 Task: Add an event with the title Company Retreat, date '2023/11/11', time 9:15 AM to 11:15 AMand add a description: A company retreat is a purposeful and immersive event where employees come together in a relaxed and inspiring setting to foster teamwork, boost morale, and align their efforts towards common goals. Select event color  Banana . Add location for the event as: 654 Prinsengracht, Amsterdam, Netherlands, logged in from the account softage.1@softage.netand send the event invitation to softage.6@softage.net and softage.7@softage.net. Set a reminder for the event Weekly on Sunday
Action: Mouse moved to (56, 115)
Screenshot: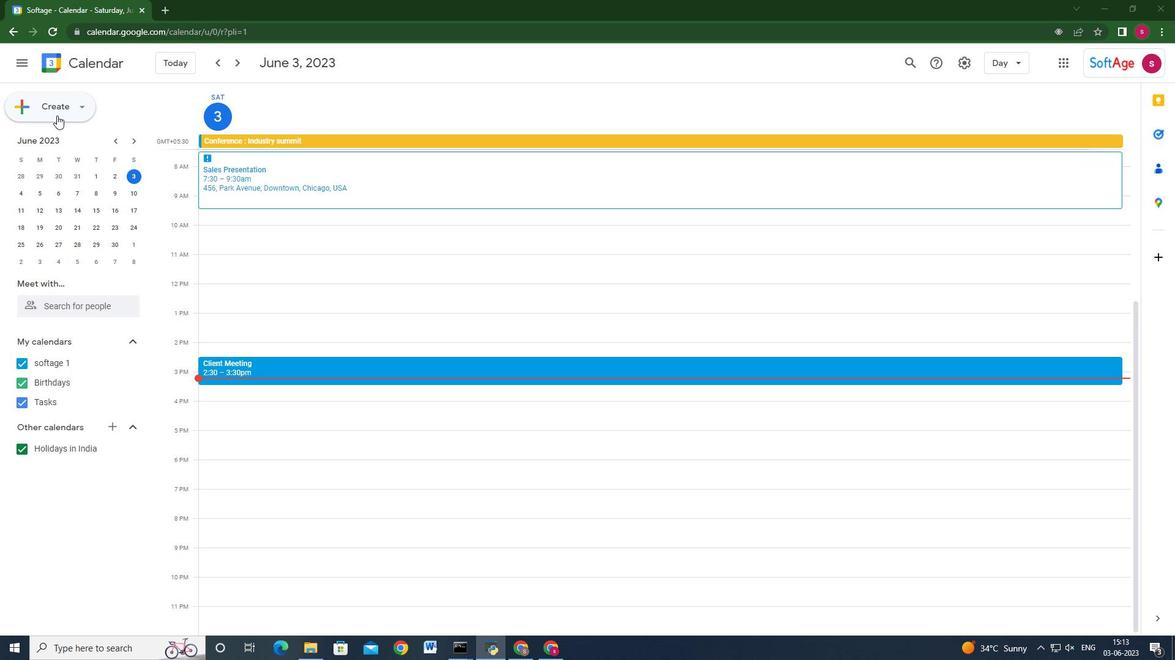 
Action: Mouse pressed left at (56, 115)
Screenshot: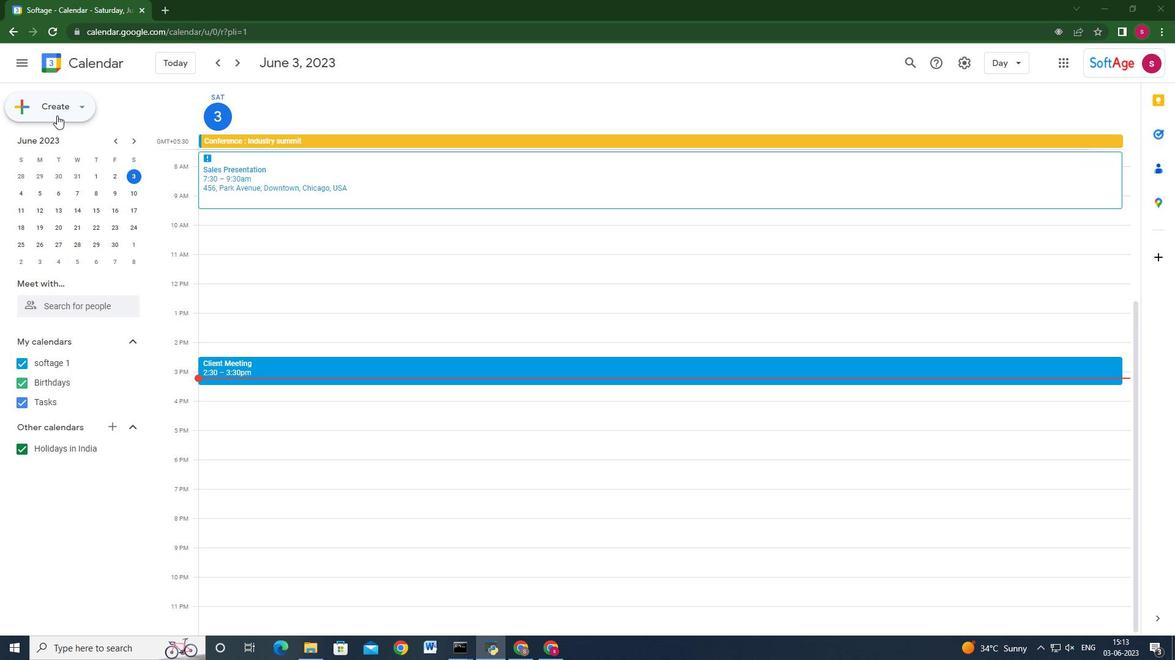 
Action: Mouse moved to (74, 136)
Screenshot: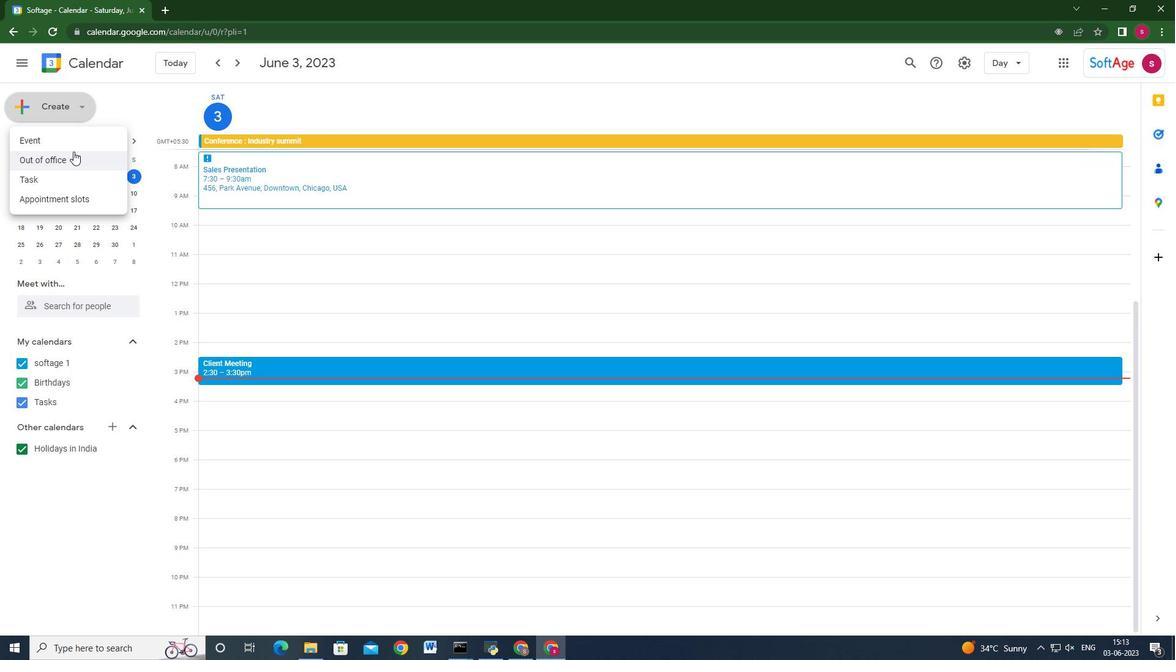 
Action: Mouse pressed left at (74, 136)
Screenshot: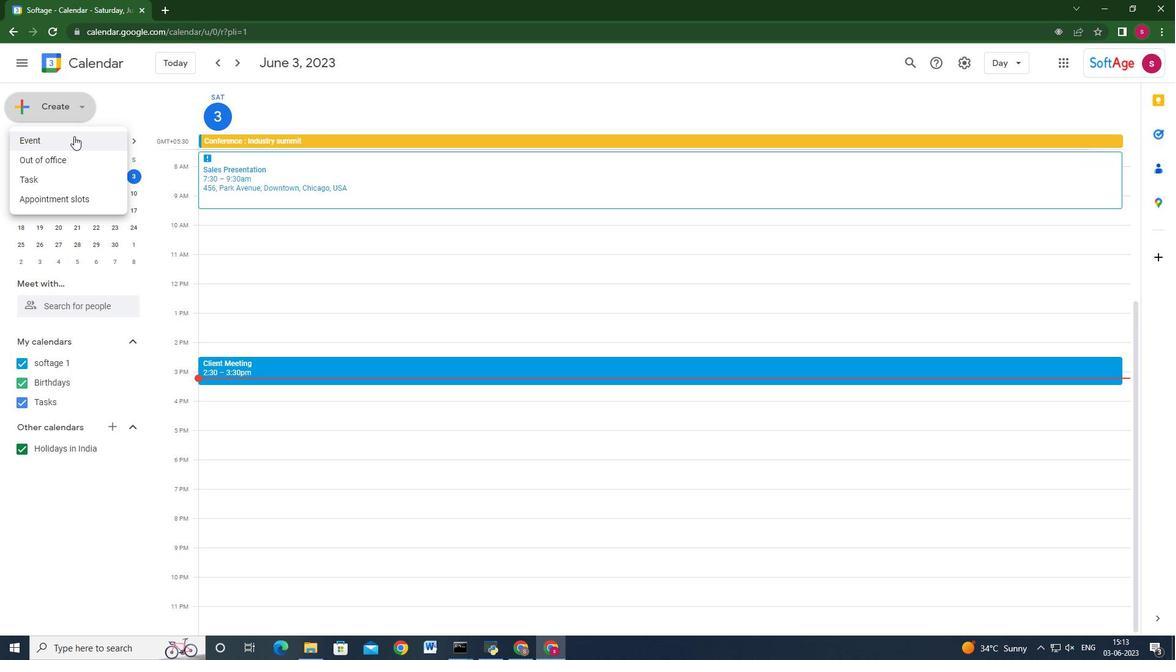 
Action: Mouse moved to (688, 483)
Screenshot: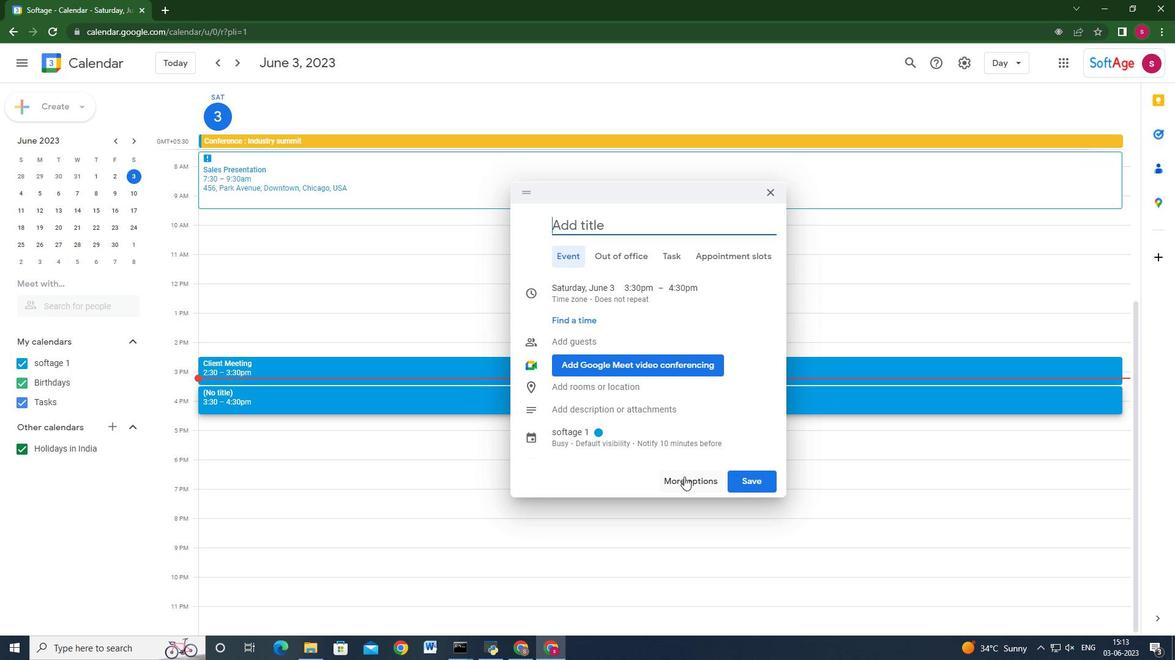
Action: Mouse pressed left at (688, 483)
Screenshot: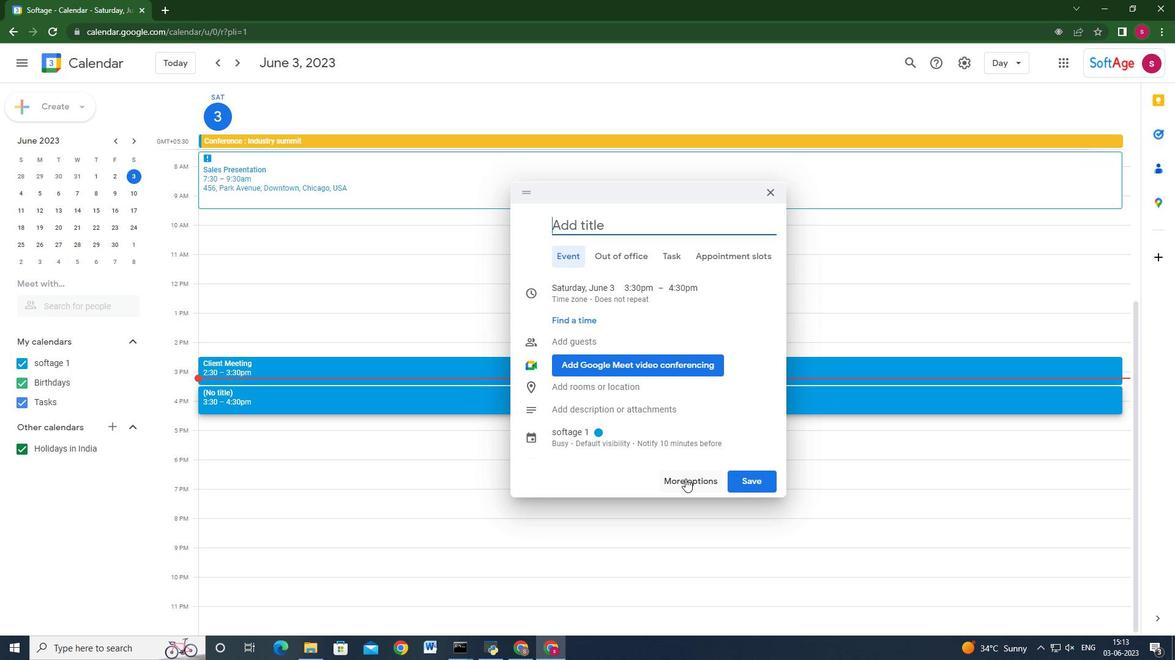 
Action: Mouse moved to (296, 65)
Screenshot: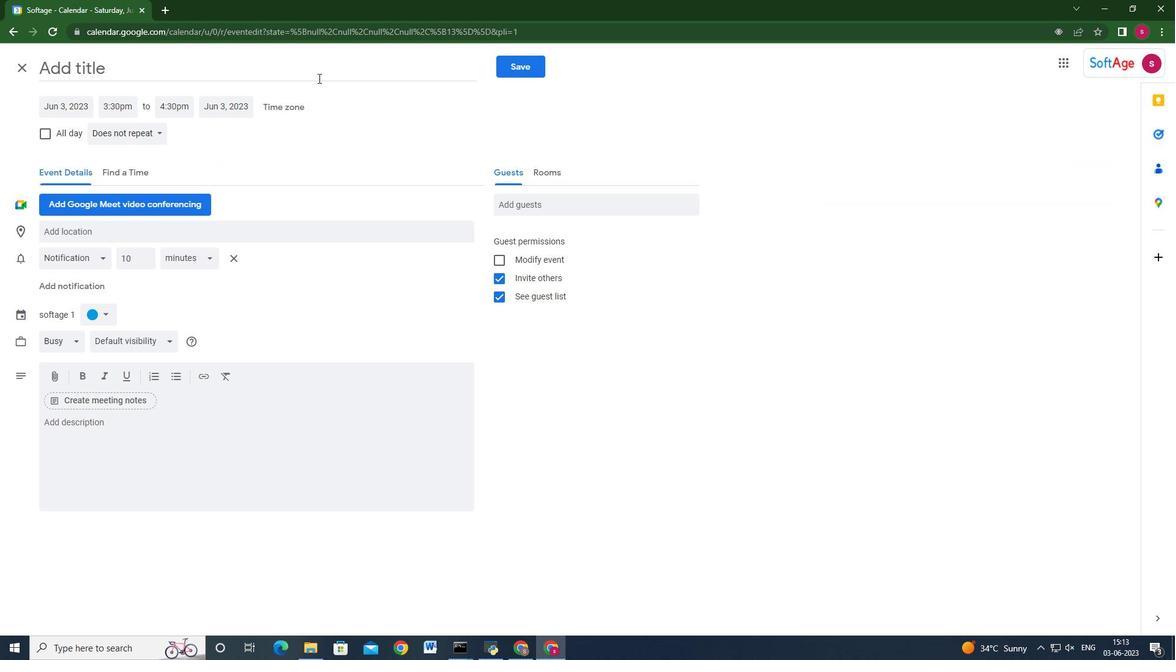 
Action: Mouse pressed left at (296, 65)
Screenshot: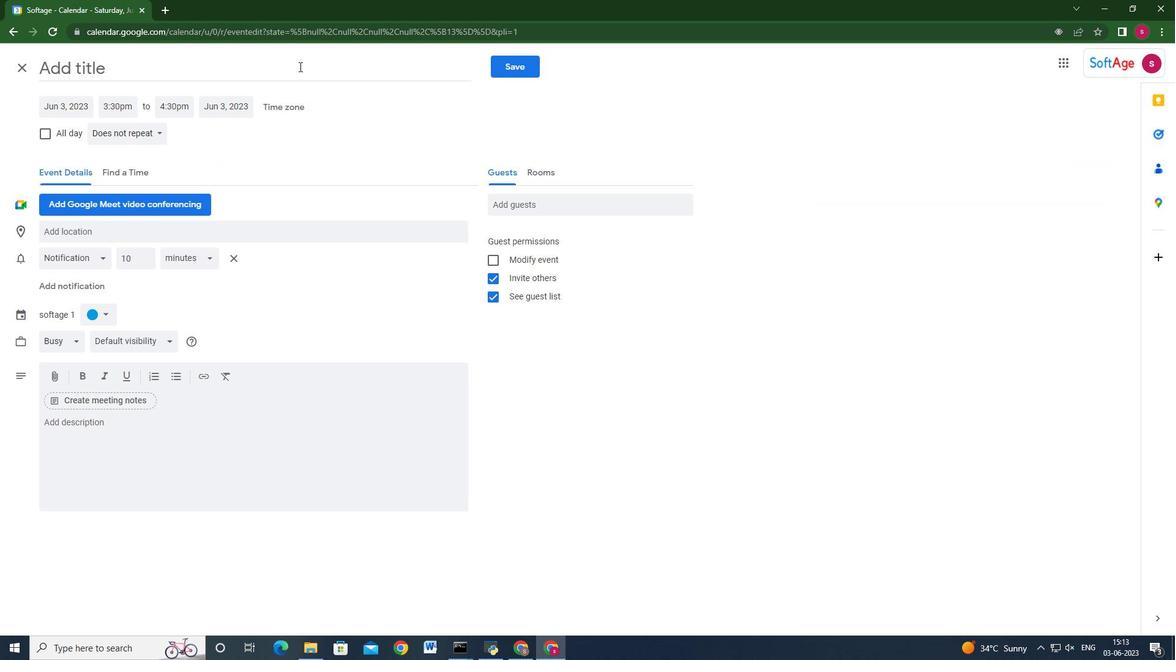 
Action: Mouse moved to (296, 64)
Screenshot: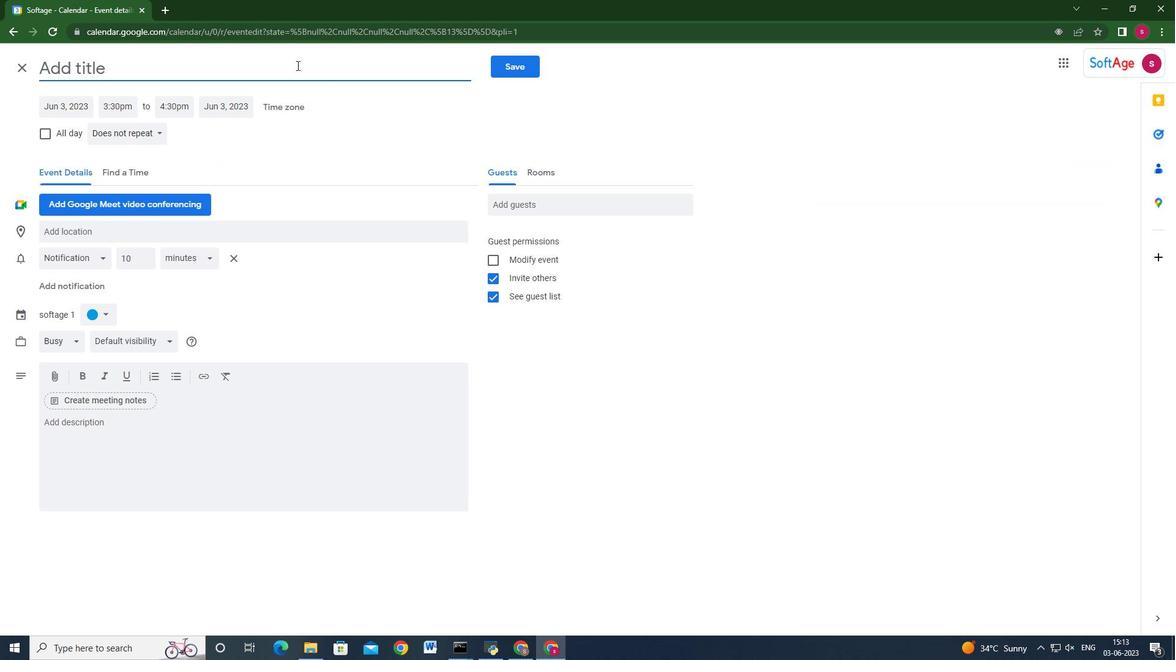 
Action: Key pressed <Key.shift><Key.shift><Key.shift><Key.shift><Key.shift><Key.shift><Key.shift>Company<Key.space><Key.shift>T<Key.backspace><Key.shift_r>Retreat
Screenshot: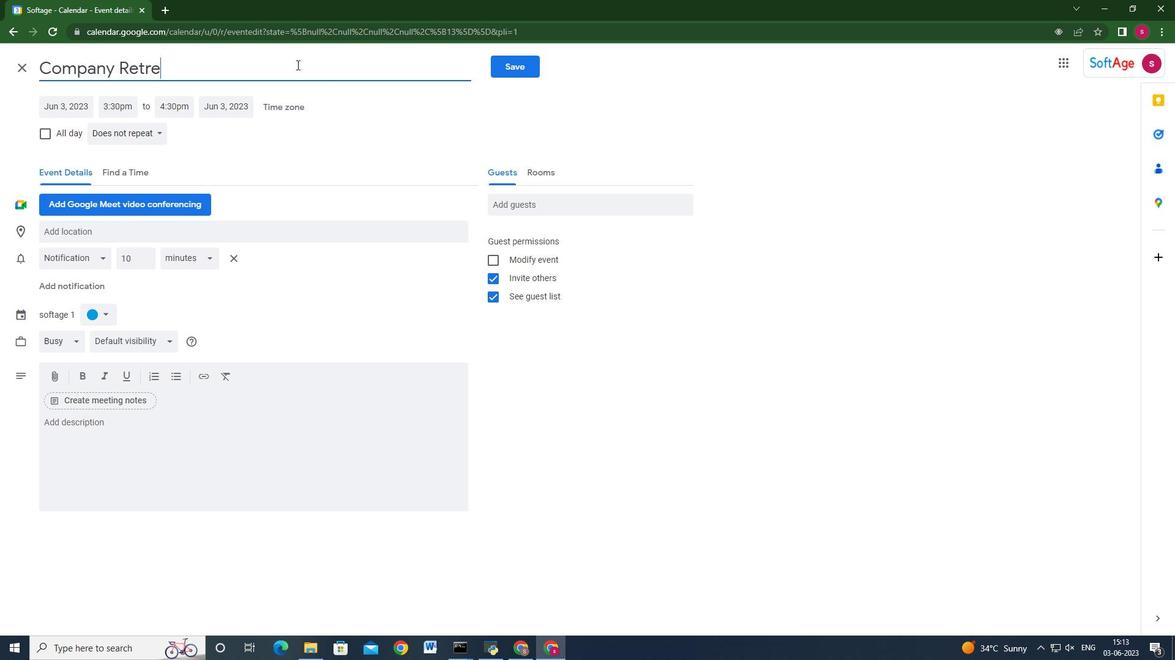 
Action: Mouse moved to (65, 109)
Screenshot: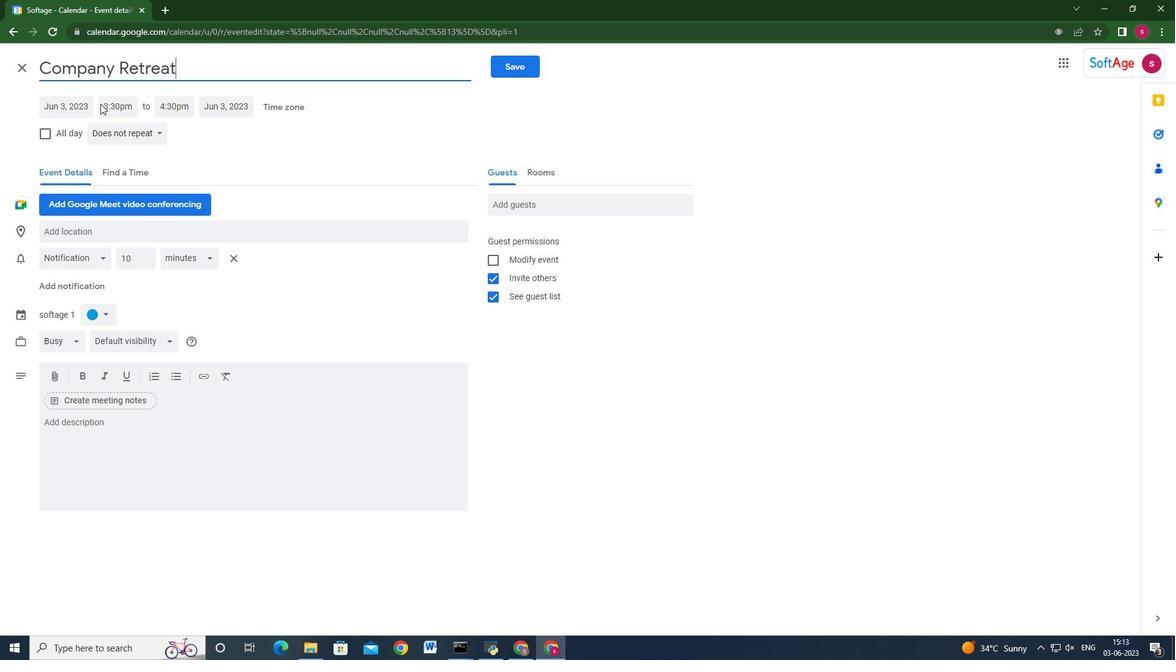 
Action: Mouse pressed left at (65, 109)
Screenshot: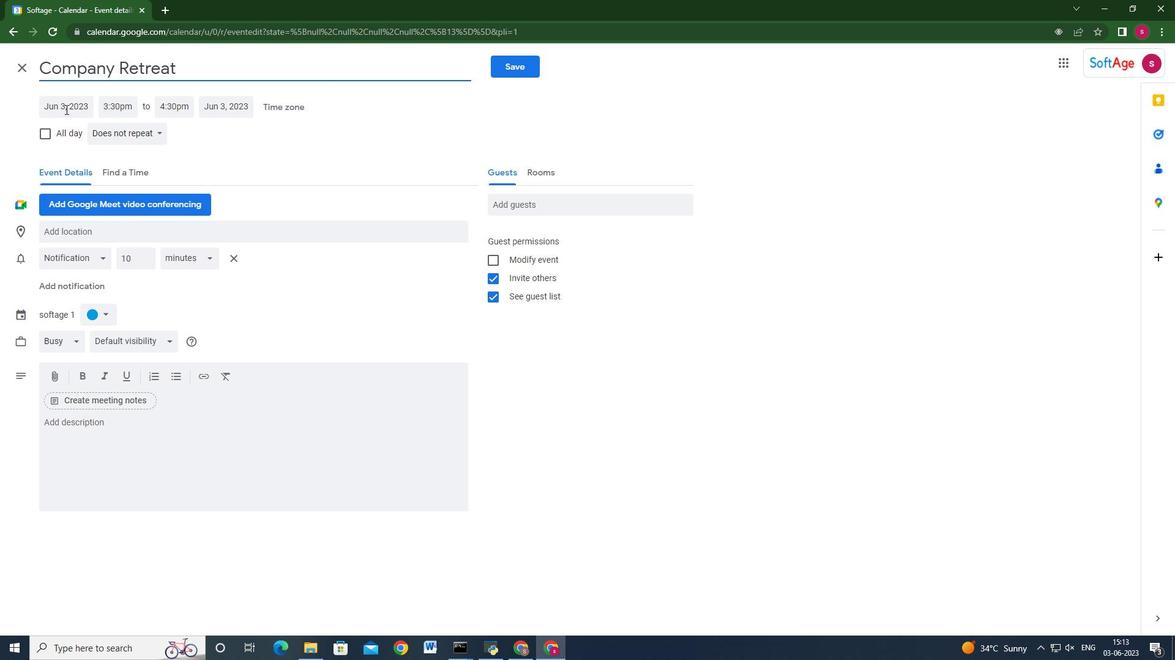 
Action: Mouse moved to (193, 130)
Screenshot: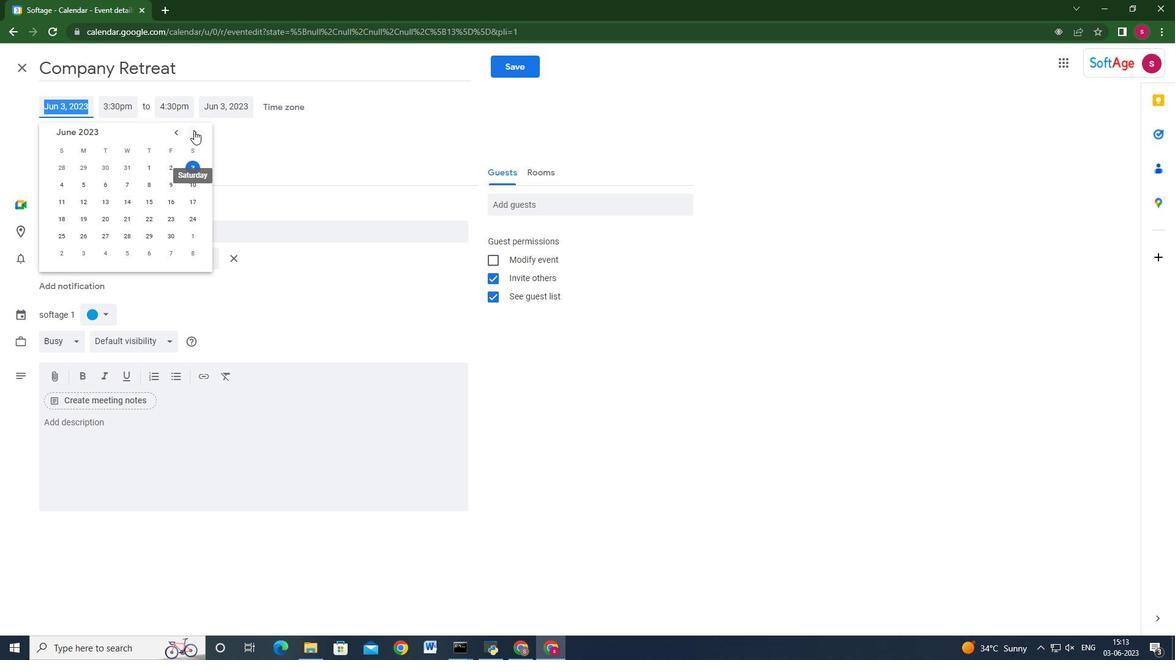 
Action: Mouse pressed left at (193, 130)
Screenshot: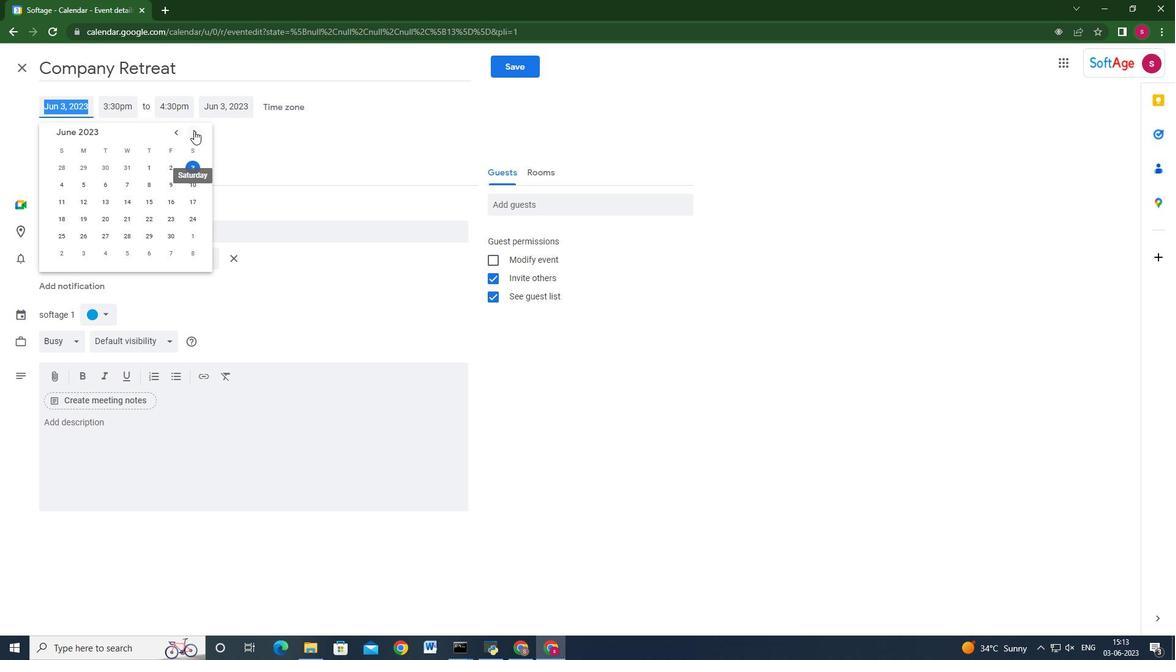 
Action: Mouse pressed left at (193, 130)
Screenshot: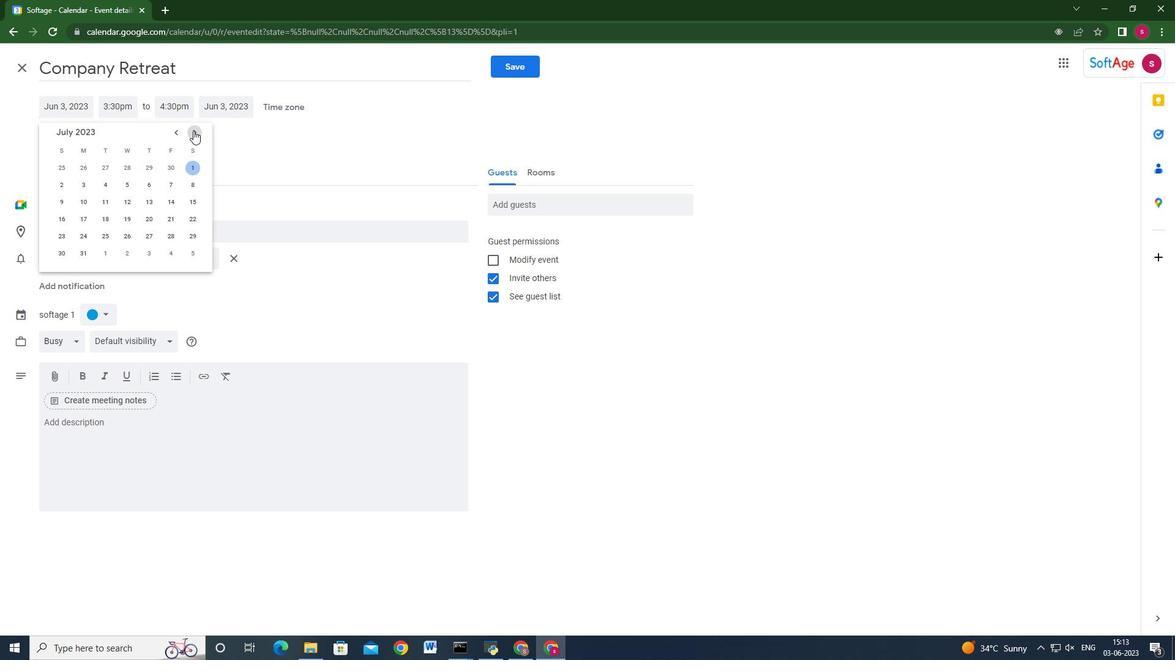 
Action: Mouse pressed left at (193, 130)
Screenshot: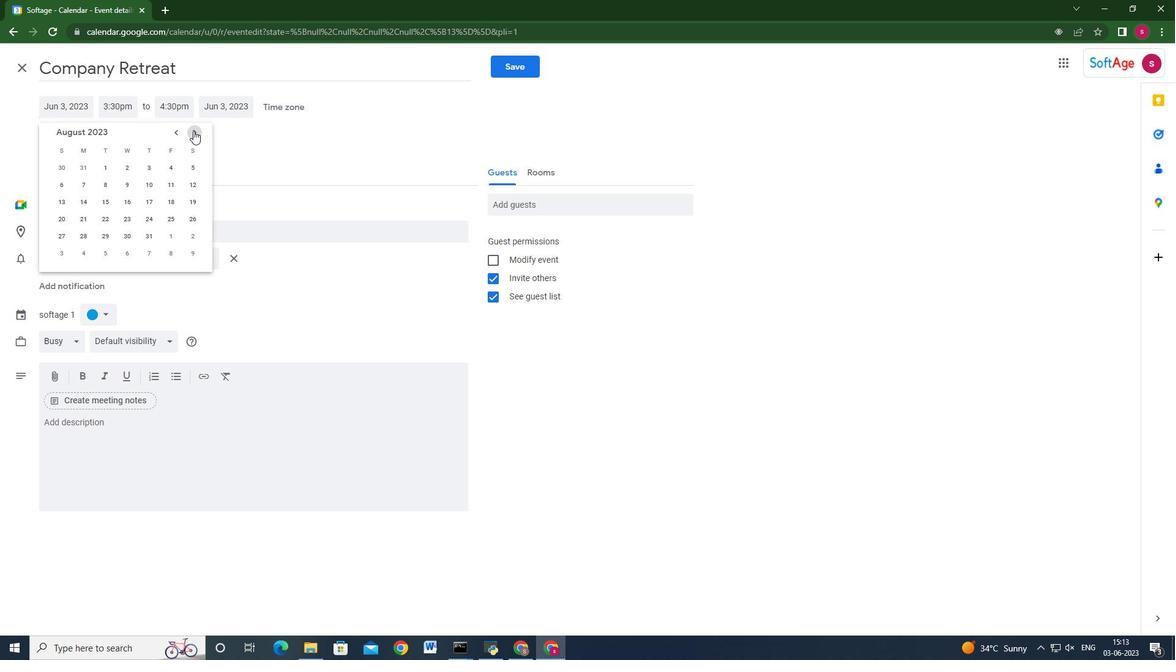 
Action: Mouse pressed left at (193, 130)
Screenshot: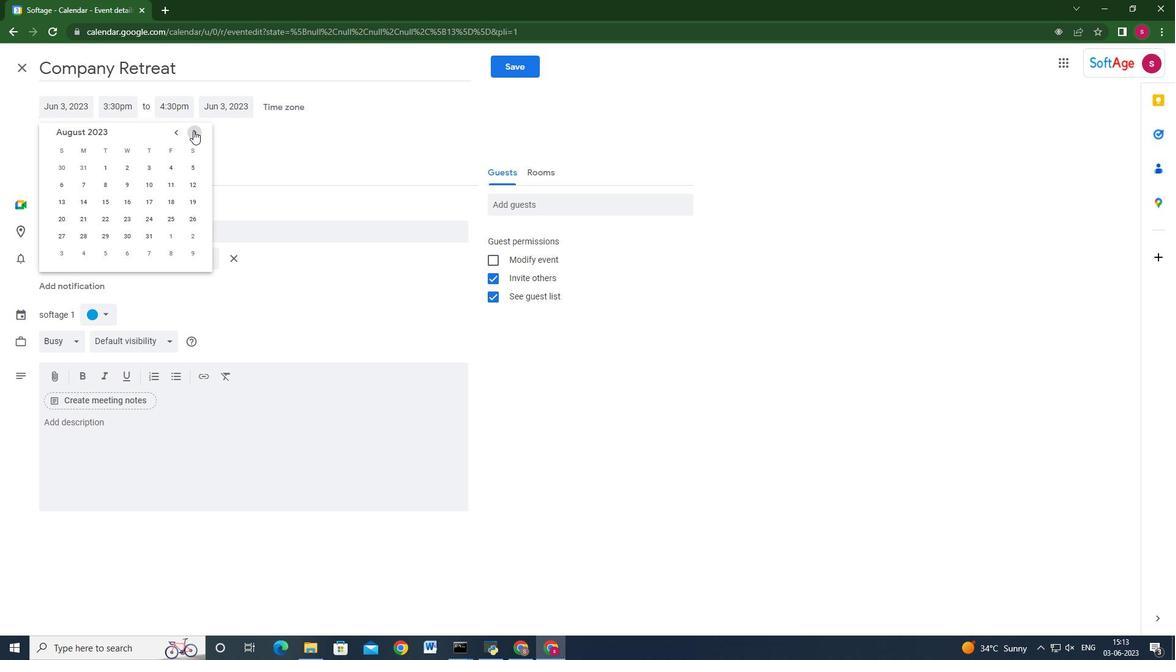 
Action: Mouse pressed left at (193, 130)
Screenshot: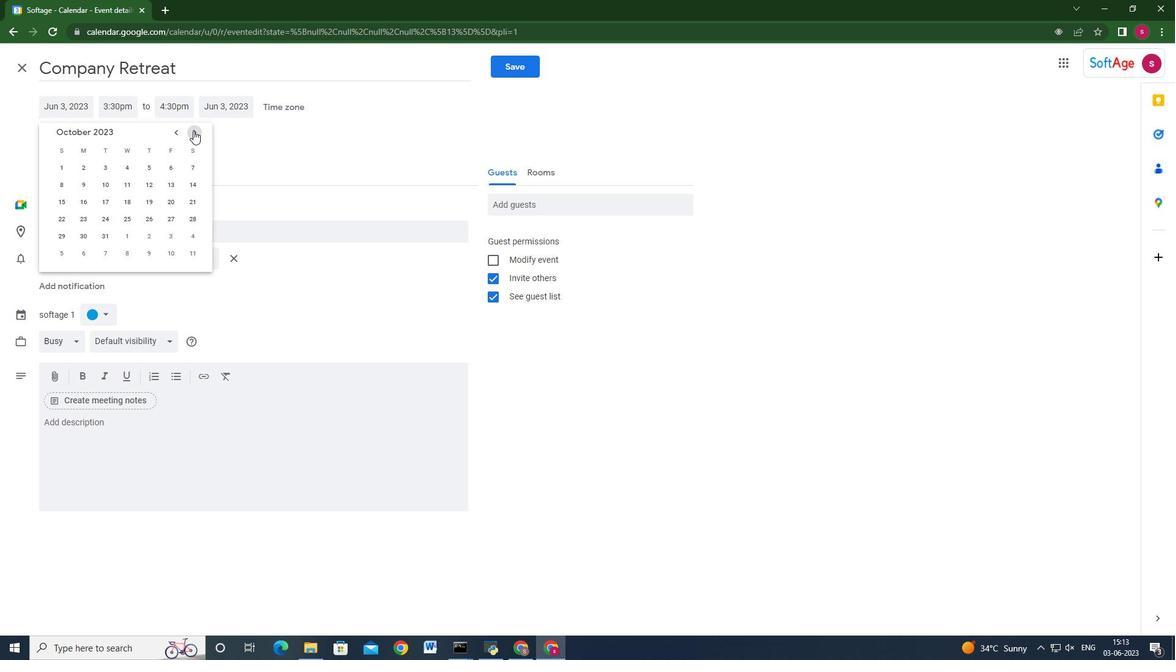 
Action: Mouse moved to (192, 182)
Screenshot: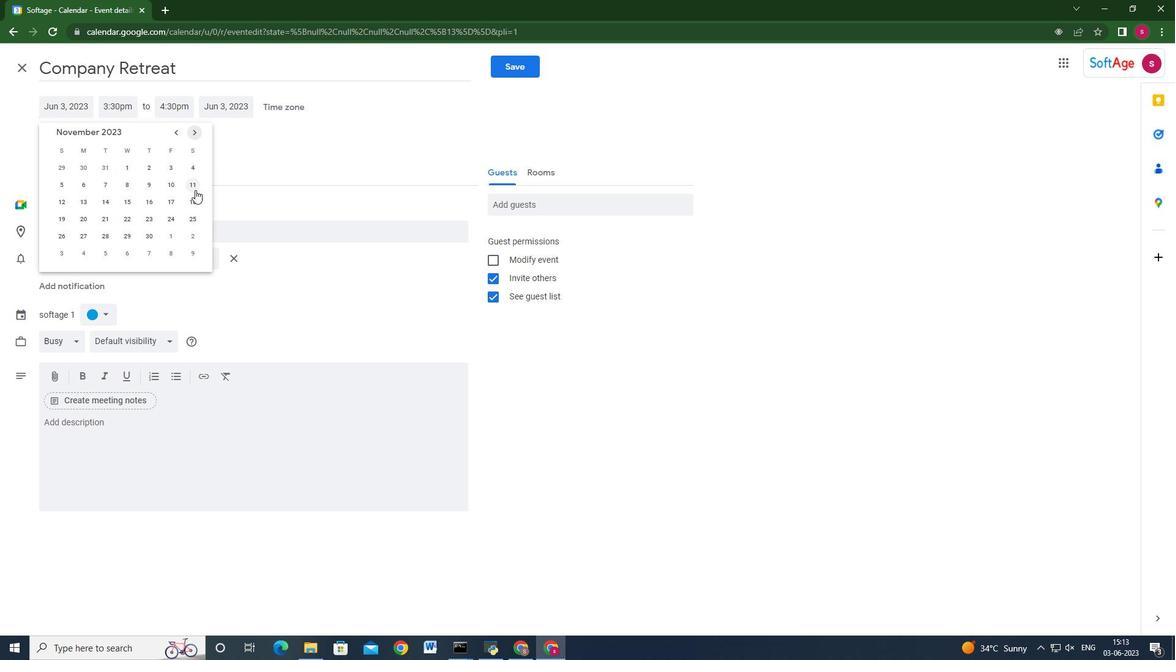 
Action: Mouse pressed left at (192, 182)
Screenshot: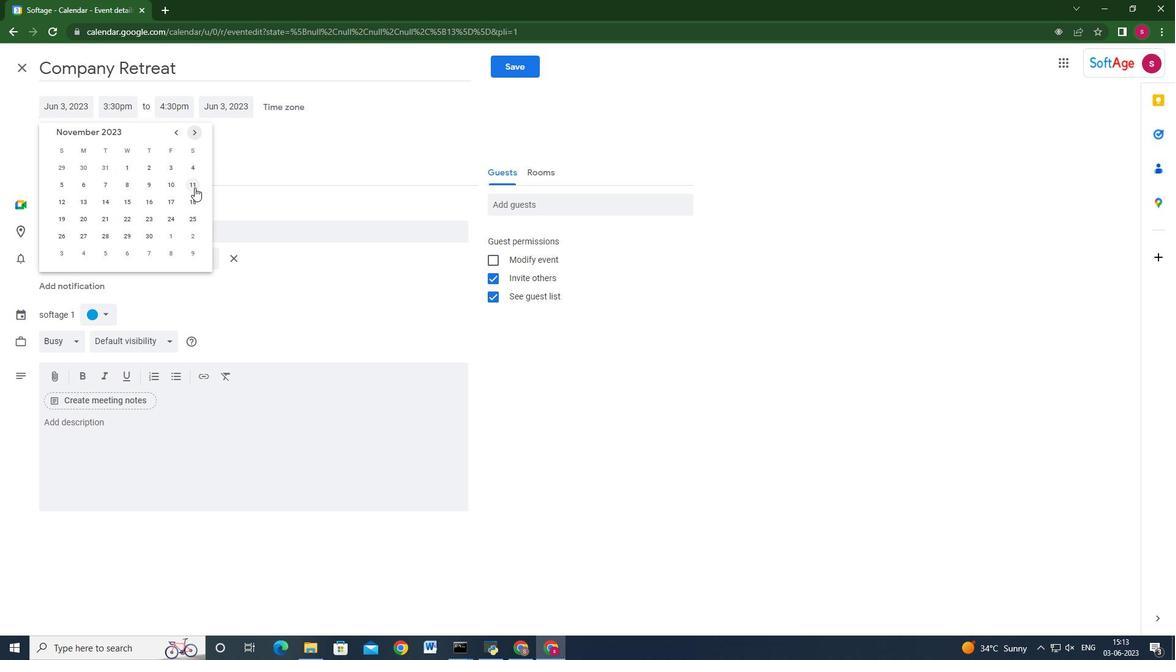
Action: Mouse moved to (132, 103)
Screenshot: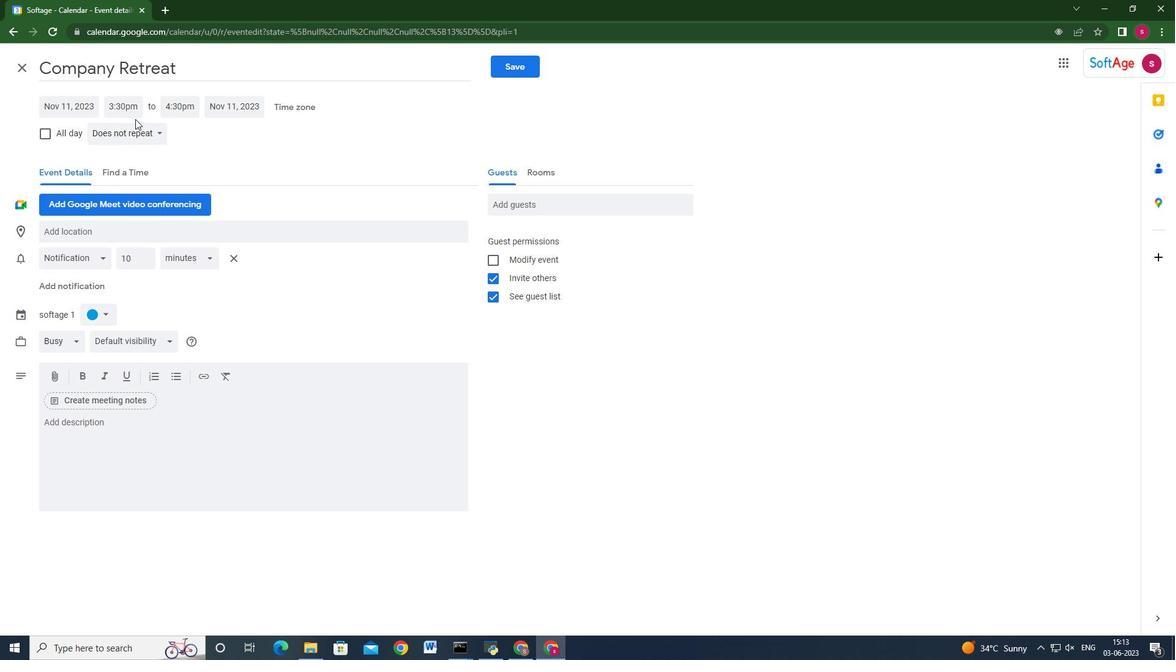 
Action: Mouse pressed left at (132, 103)
Screenshot: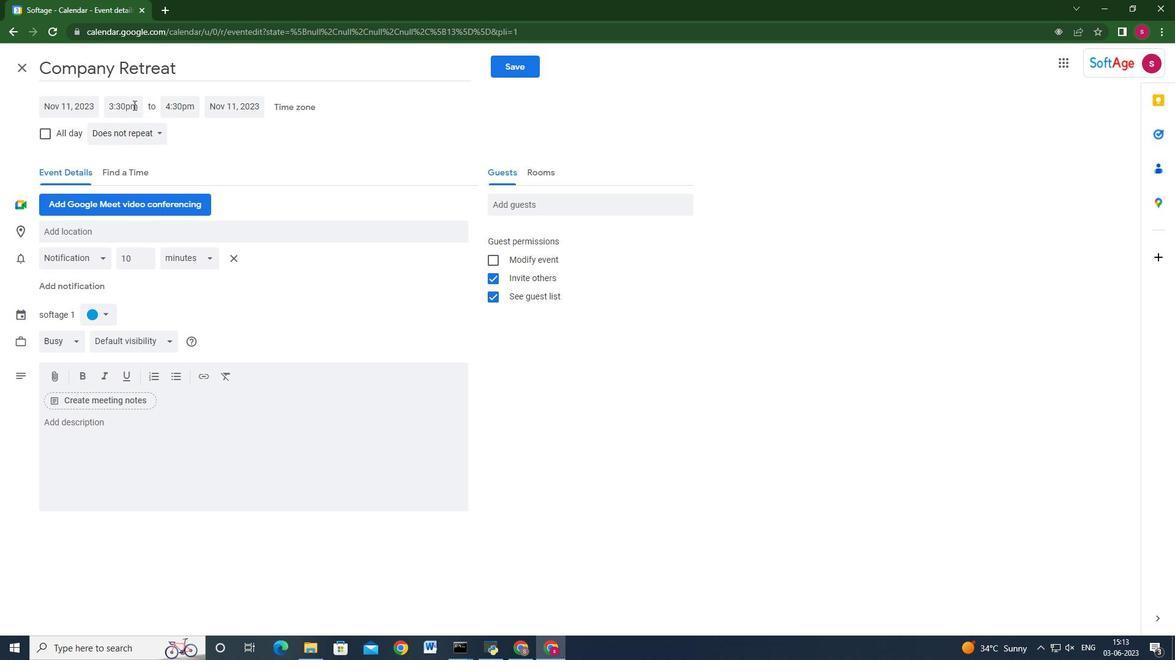 
Action: Mouse moved to (138, 105)
Screenshot: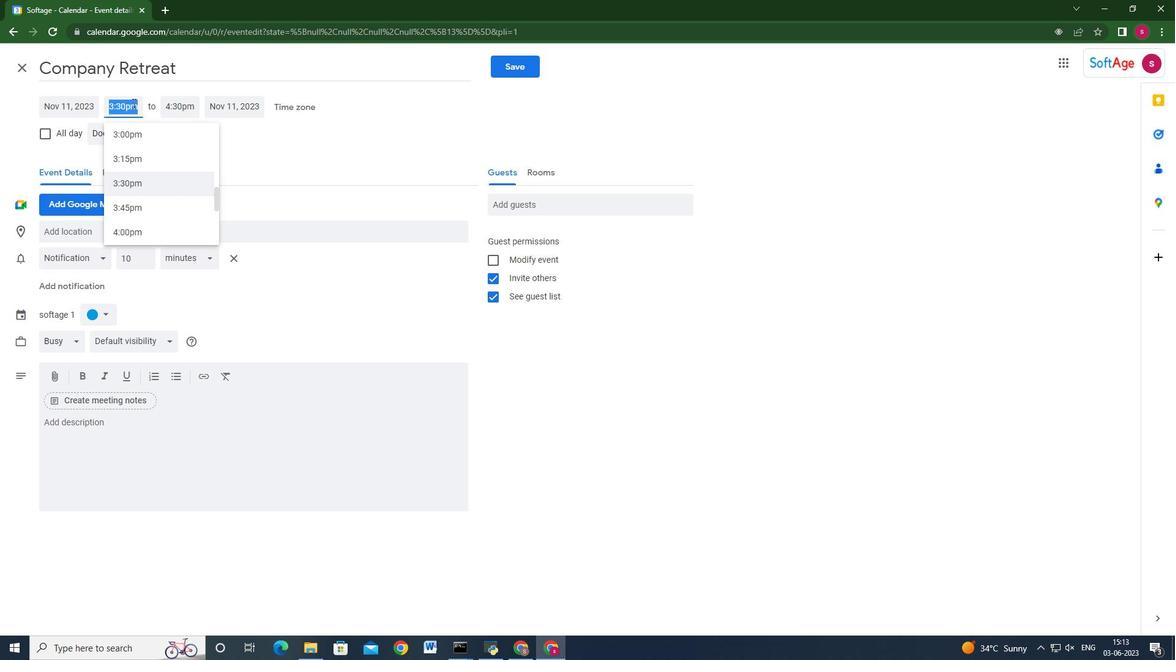 
Action: Key pressed 9<Key.shift>:15<Key.space>am<Key.enter><Key.tab>11<Key.shift>:15am<Key.enter>
Screenshot: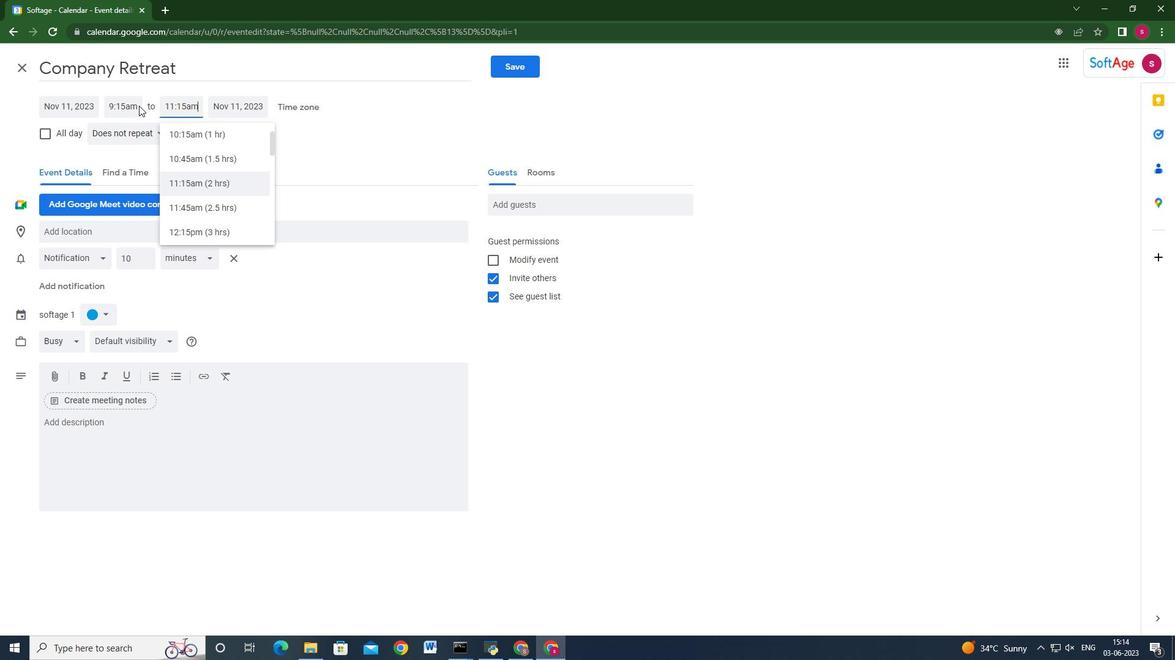 
Action: Mouse moved to (183, 428)
Screenshot: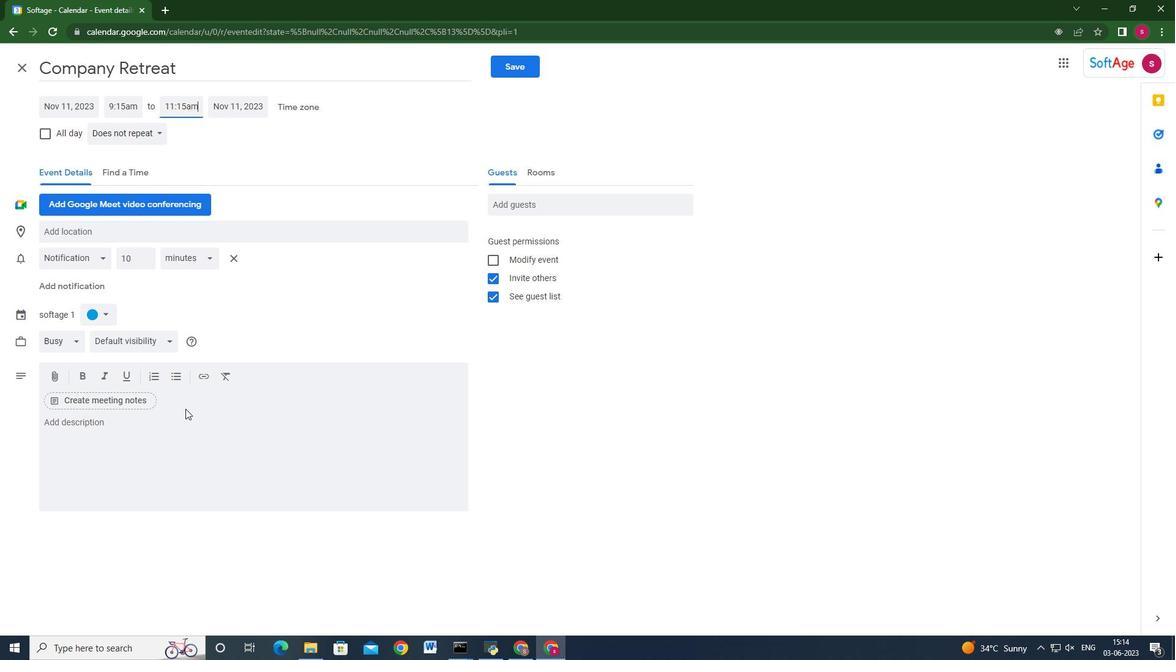 
Action: Mouse pressed left at (183, 428)
Screenshot: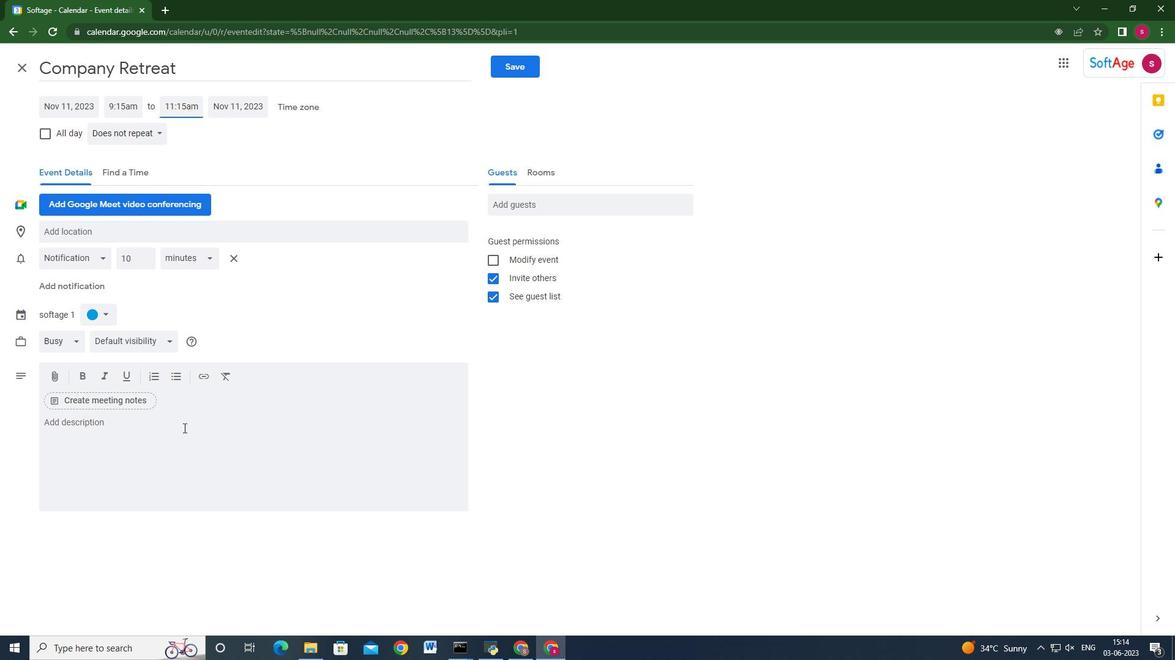 
Action: Key pressed <Key.shift_r>A<Key.space>company<Key.space>retreat<Key.space>is<Key.space>a<Key.space>purposeful<Key.space>and<Key.space>immersive<Key.space>event<Key.space><Key.space>where<Key.space>employees<Key.space>come<Key.space>toghet<Key.backspace><Key.backspace><Key.backspace>ether<Key.space>in<Key.space>a<Key.space>relaxd<Key.space><Key.backspace><Key.backspace>ed<Key.space>and<Key.space>inspiring<Key.space>e<Key.backspace>setting<Key.space>to<Key.space>foster<Key.space>teamwork,<Key.space>boost<Key.space>morea<Key.backspace><Key.backspace>ale,<Key.space>and<Key.space>align<Key.space>theri<Key.backspace><Key.backspace>ir<Key.space>efforts<Key.space>toww<Key.backspace>ards<Key.space>common<Key.space><Key.space><Key.backspace>goals.
Screenshot: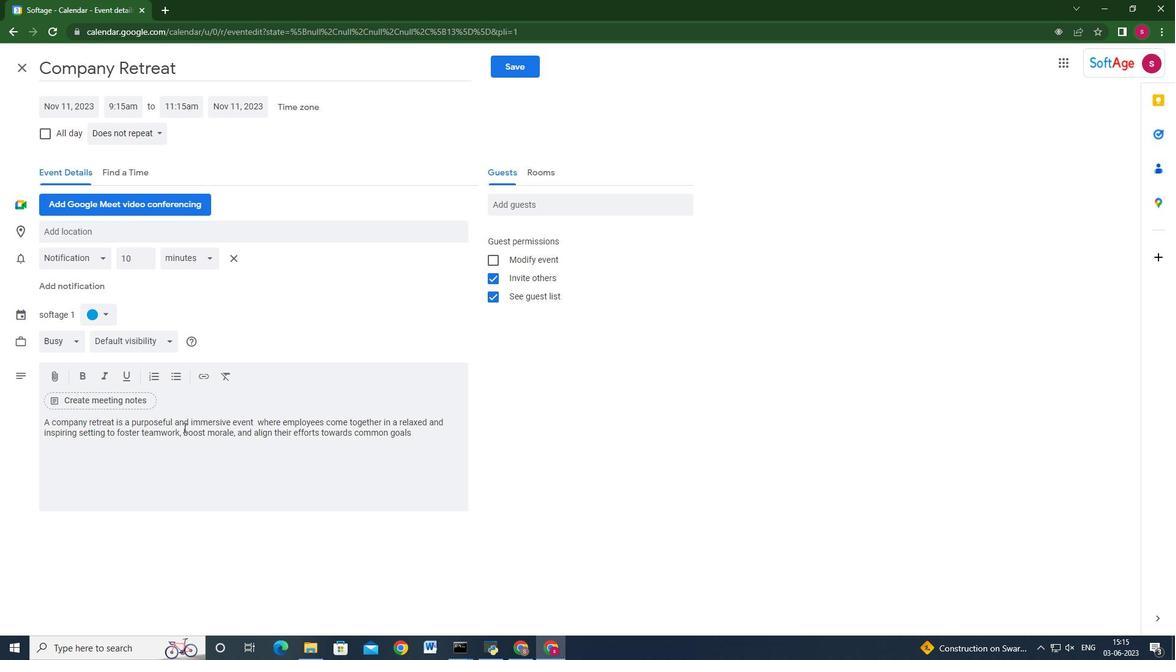 
Action: Mouse moved to (101, 304)
Screenshot: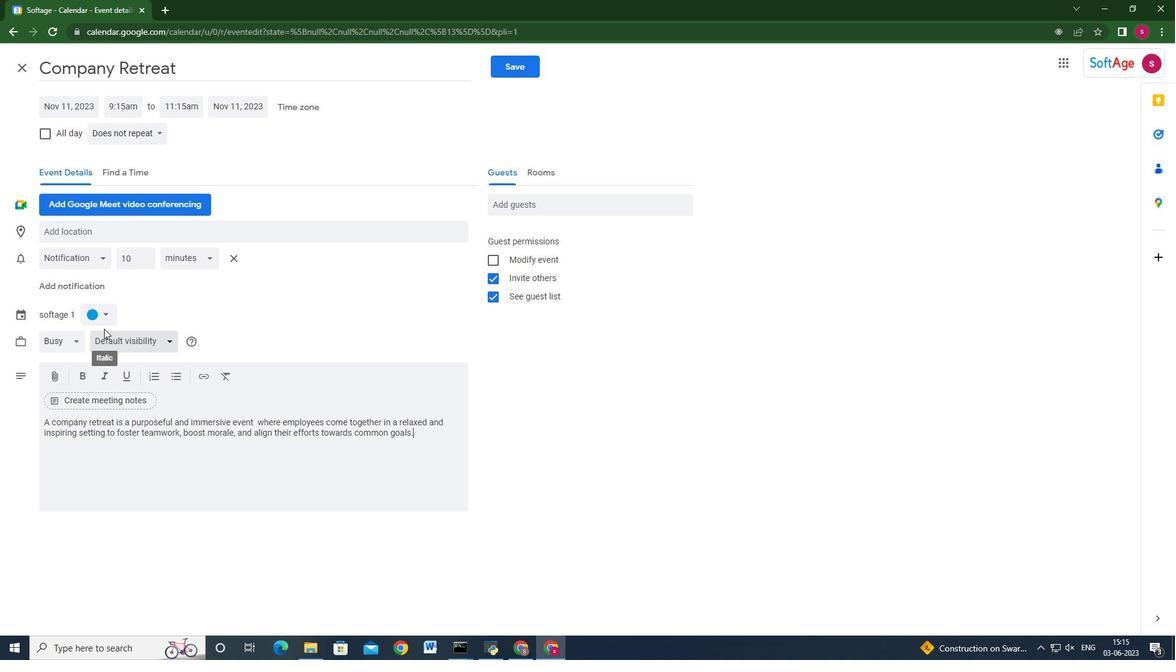 
Action: Mouse pressed left at (101, 304)
Screenshot: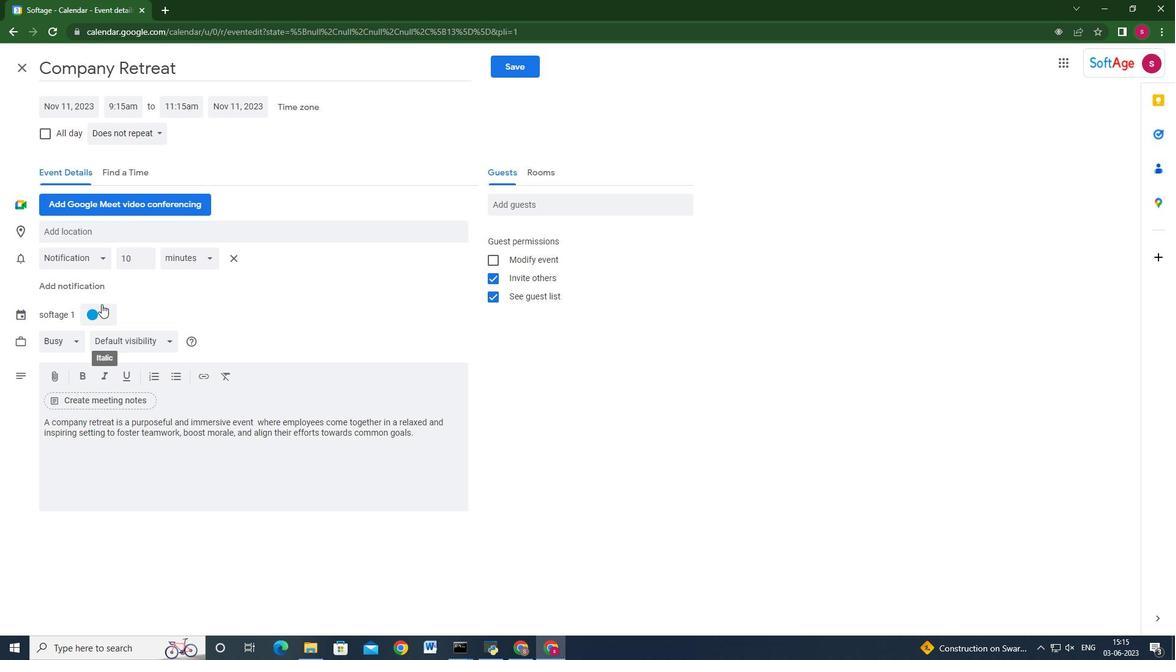 
Action: Mouse moved to (106, 329)
Screenshot: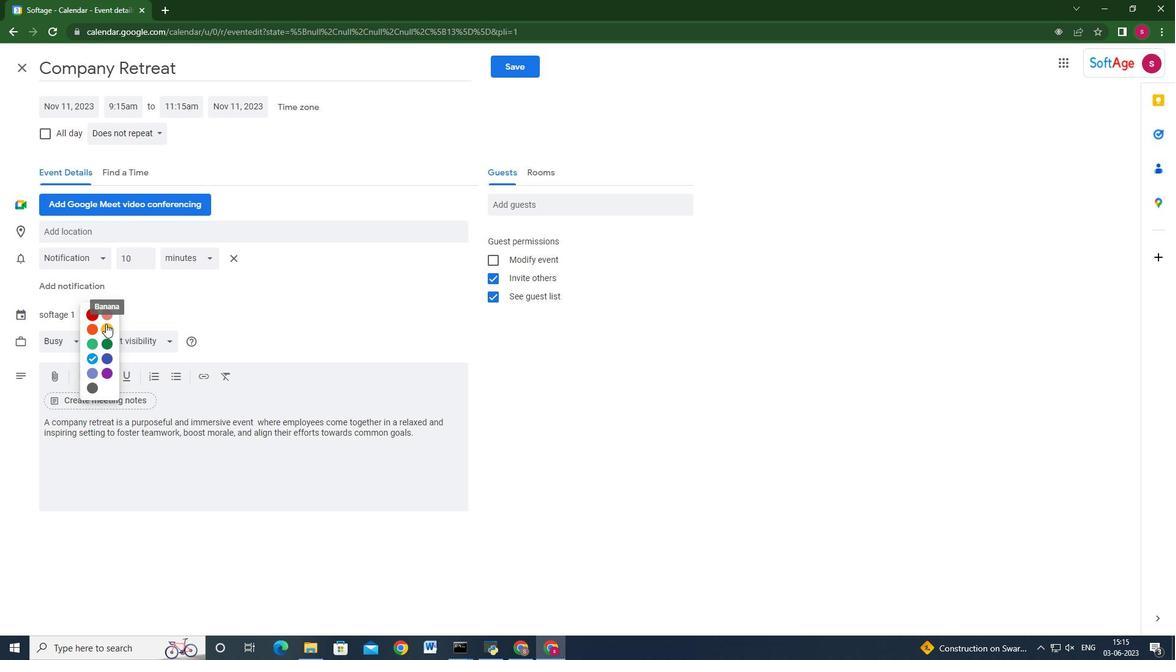 
Action: Mouse pressed left at (106, 329)
Screenshot: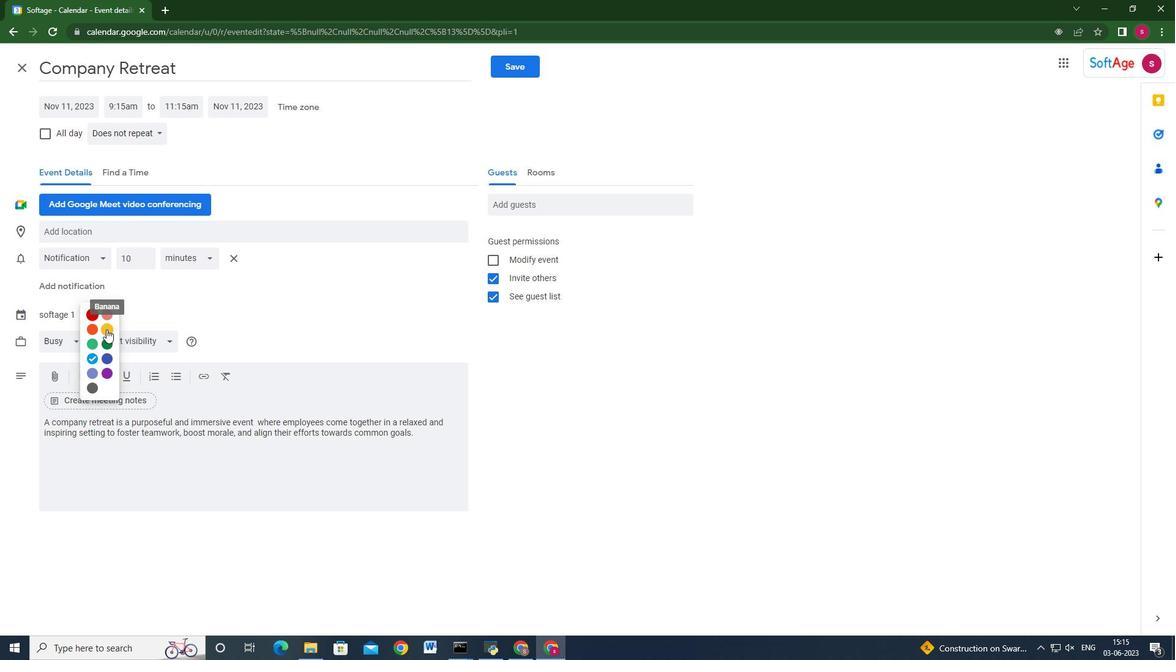 
Action: Mouse moved to (86, 227)
Screenshot: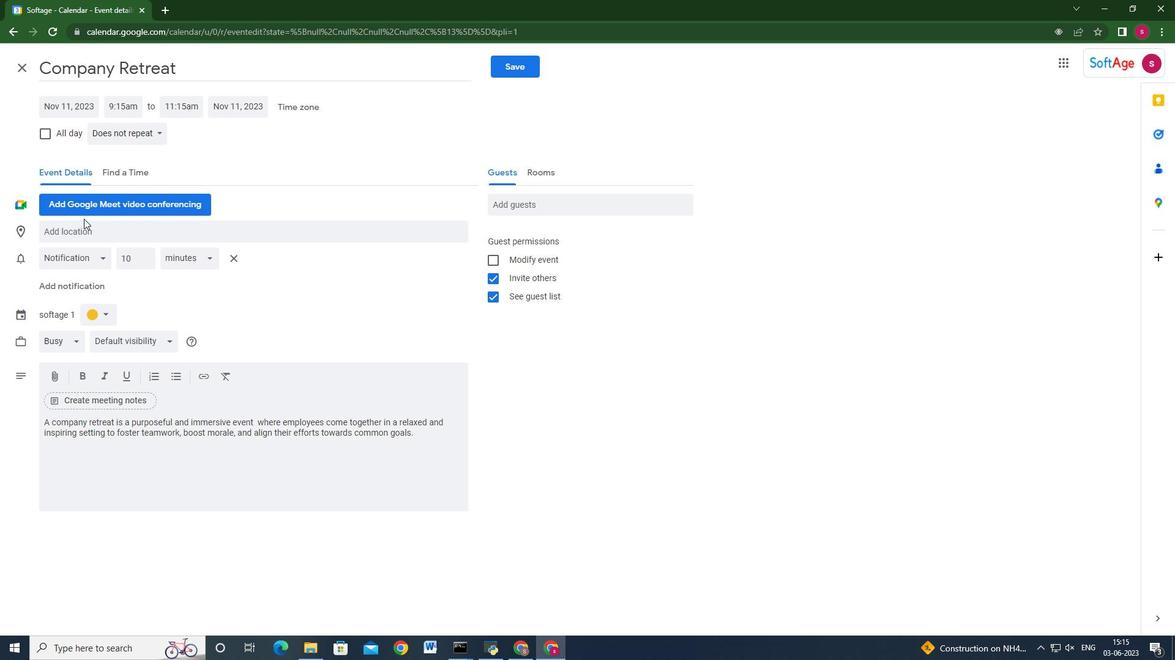 
Action: Mouse pressed left at (86, 227)
Screenshot: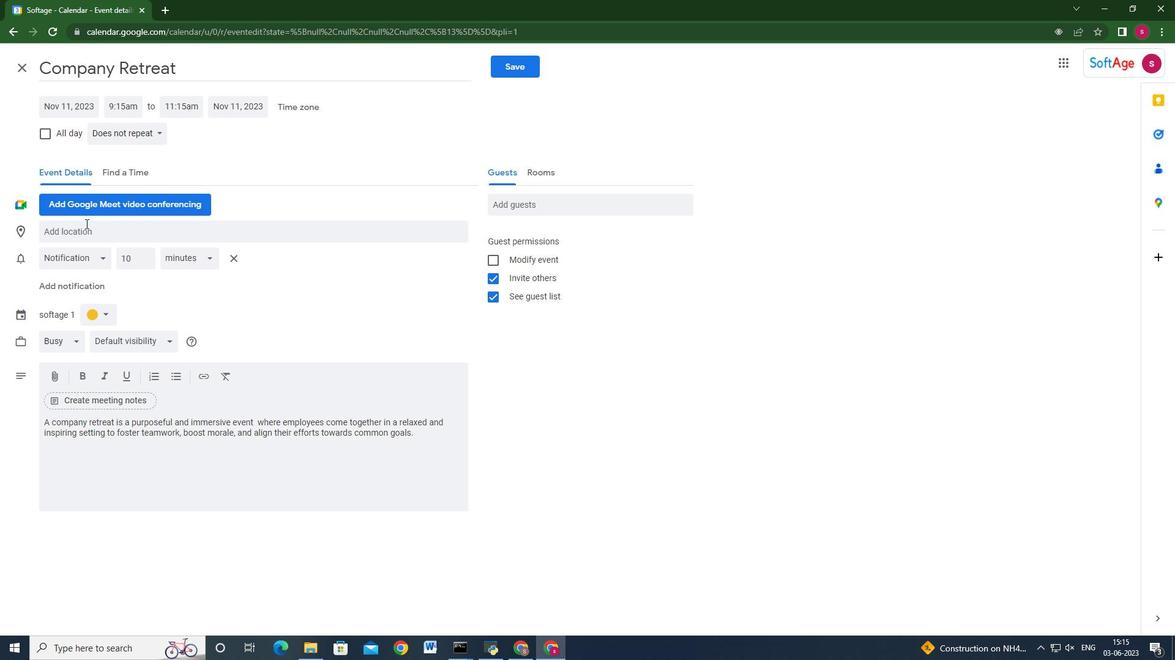 
Action: Key pressed 654<Key.space><Key.shift>Prinsengracht,<Key.space><Key.shift>Ame<Key.backspace>sterdam,<Key.space><Key.shift>Netherlands
Screenshot: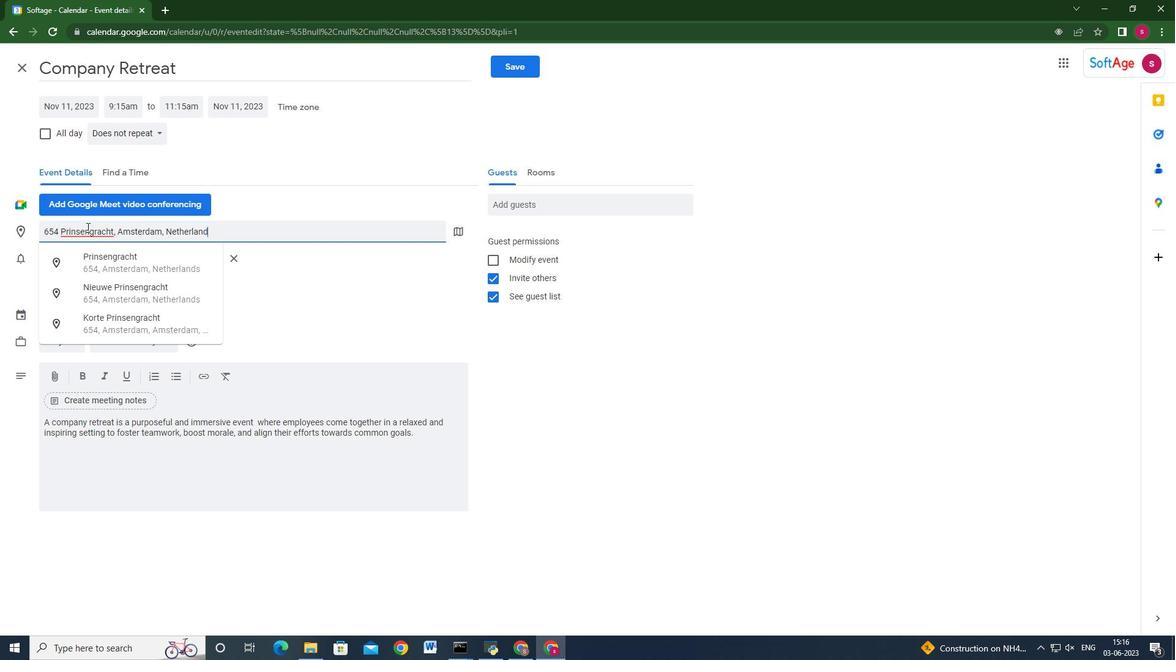 
Action: Mouse moved to (554, 200)
Screenshot: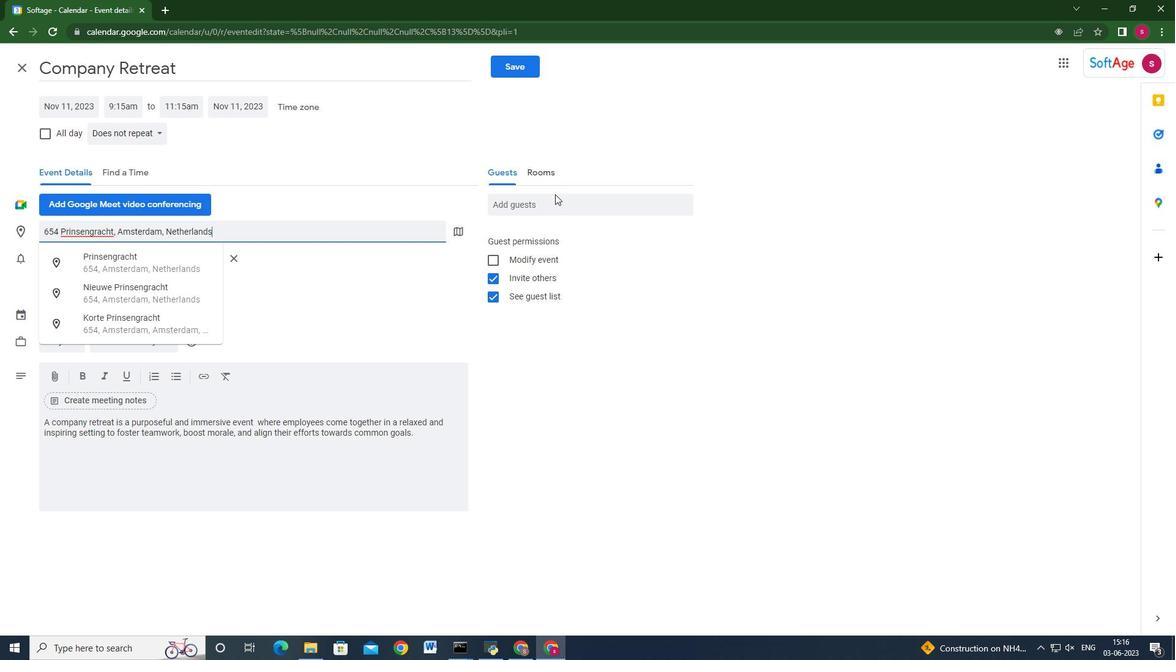 
Action: Mouse pressed left at (554, 200)
Screenshot: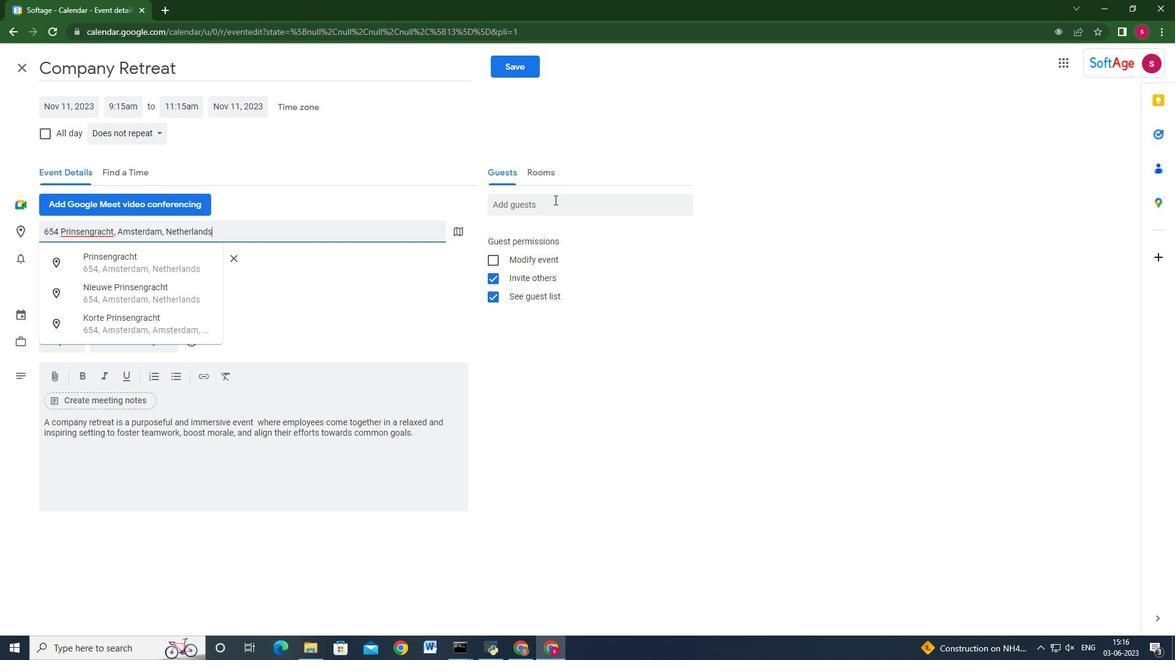 
Action: Mouse moved to (190, 375)
Screenshot: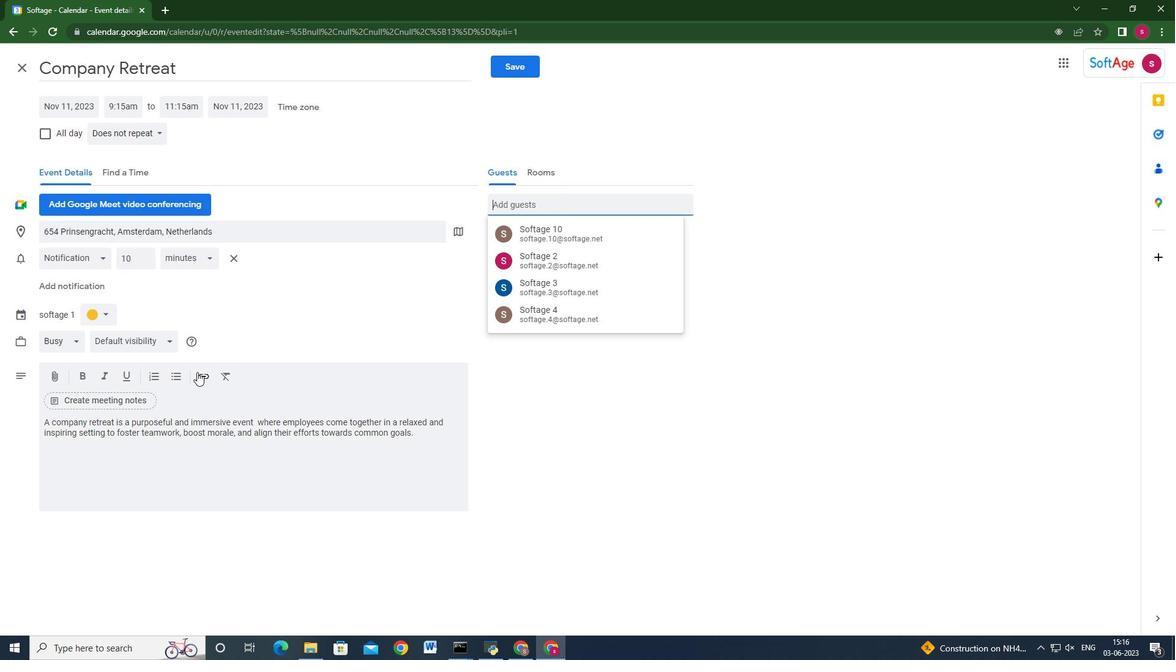 
Action: Key pressed softage1.<Key.backspace><Key.backspace>.1<Key.shift_r>@softage.net<Key.enter>softage.6<Key.shift_r>@softage.net<Key.enter>softage.7<Key.shift_r>@softage.net<Key.enter>
Screenshot: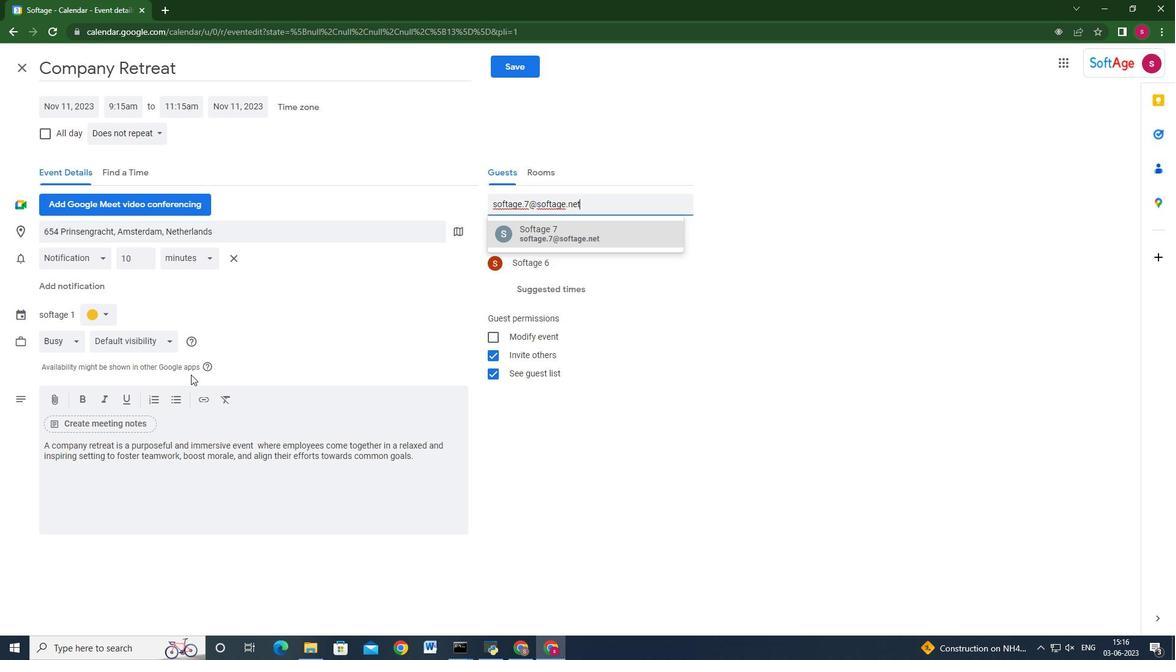 
Action: Mouse moved to (268, 296)
Screenshot: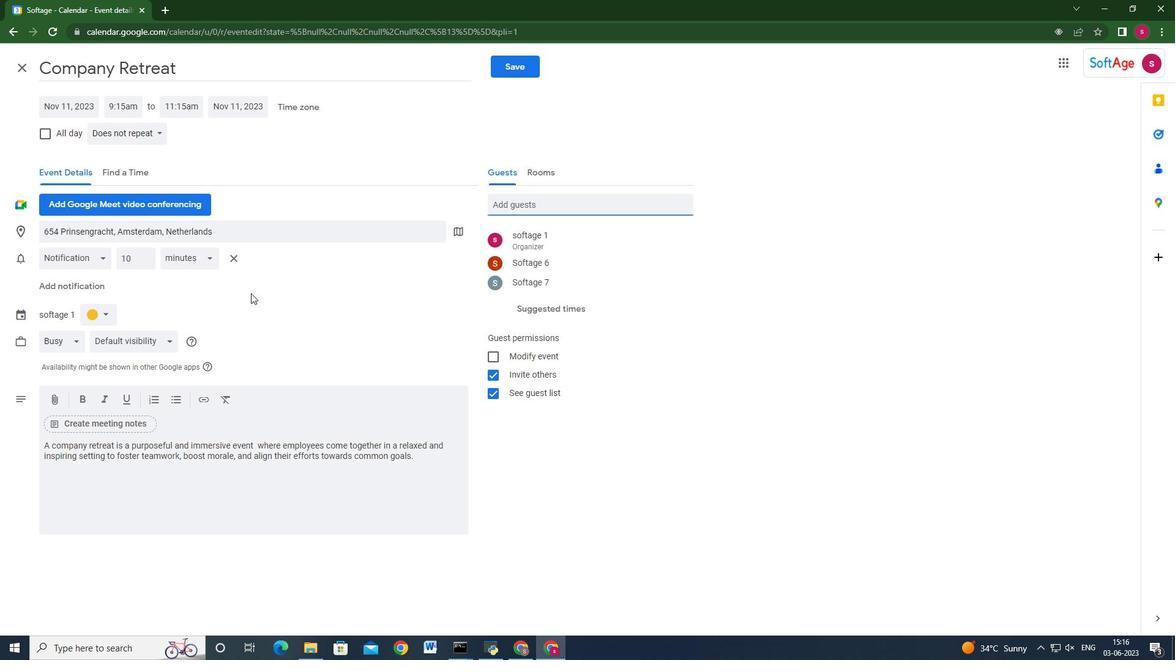
Action: Mouse scrolled (268, 296) with delta (0, 0)
Screenshot: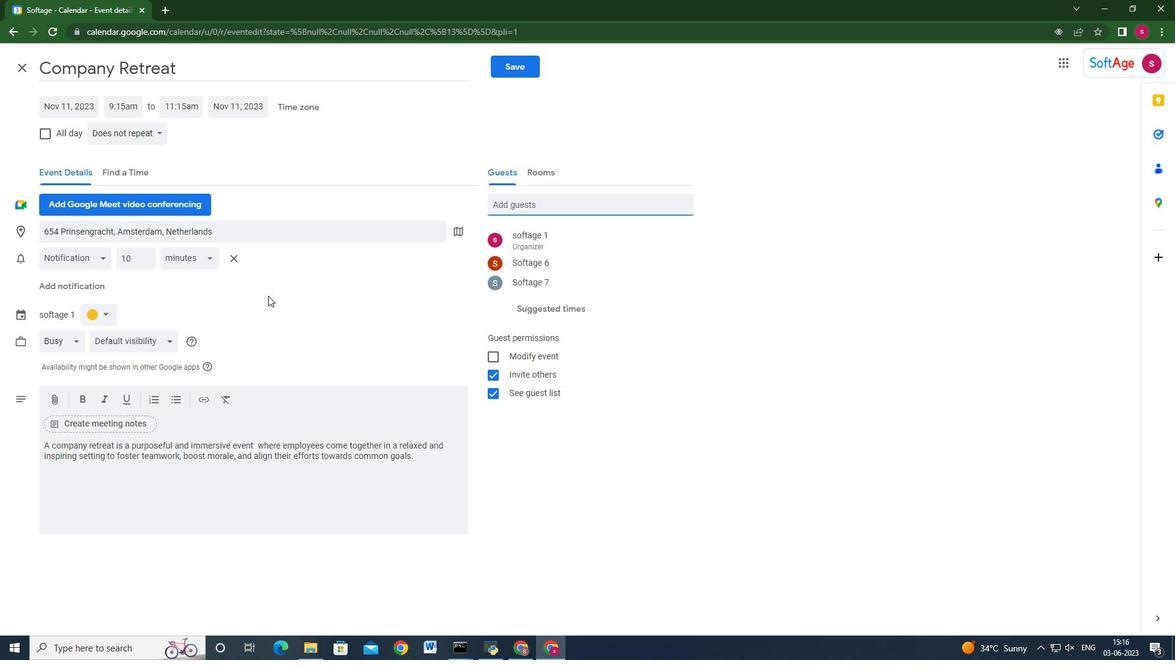 
Action: Mouse moved to (134, 130)
Screenshot: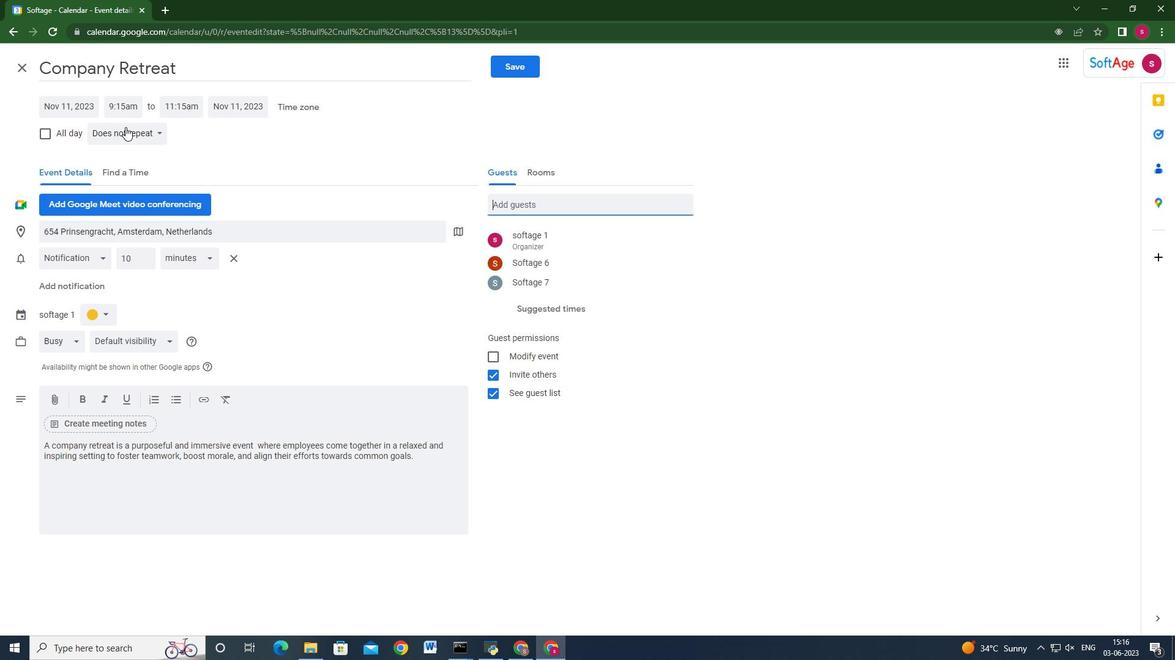 
Action: Mouse pressed left at (134, 130)
Screenshot: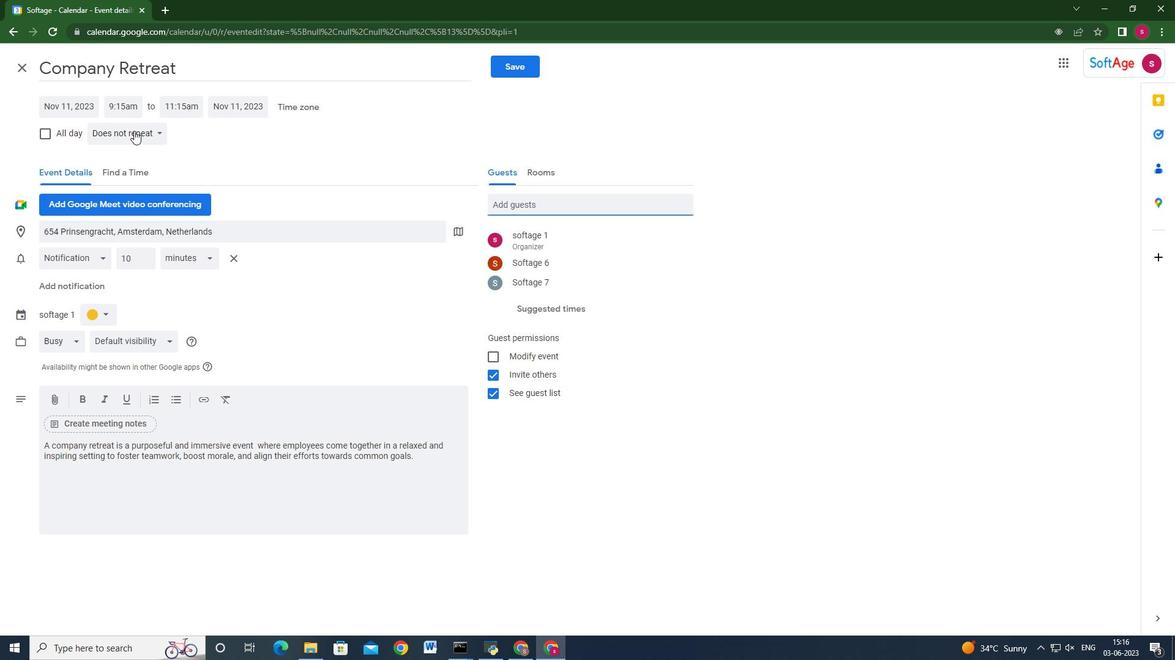 
Action: Mouse moved to (152, 266)
Screenshot: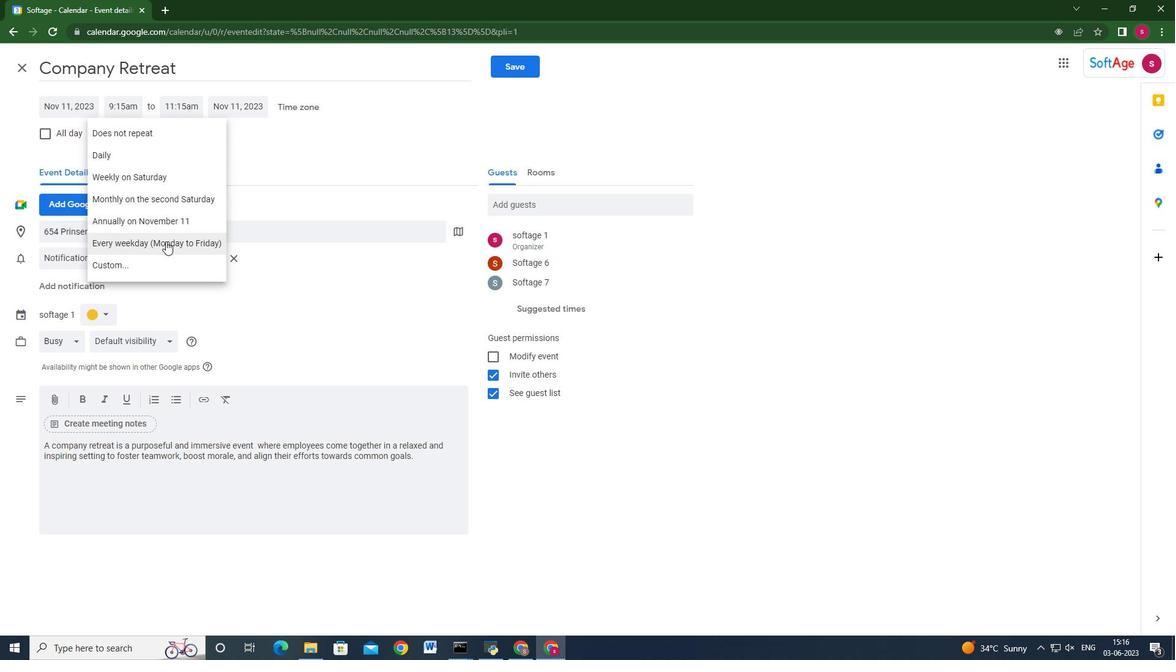 
Action: Mouse pressed left at (152, 266)
Screenshot: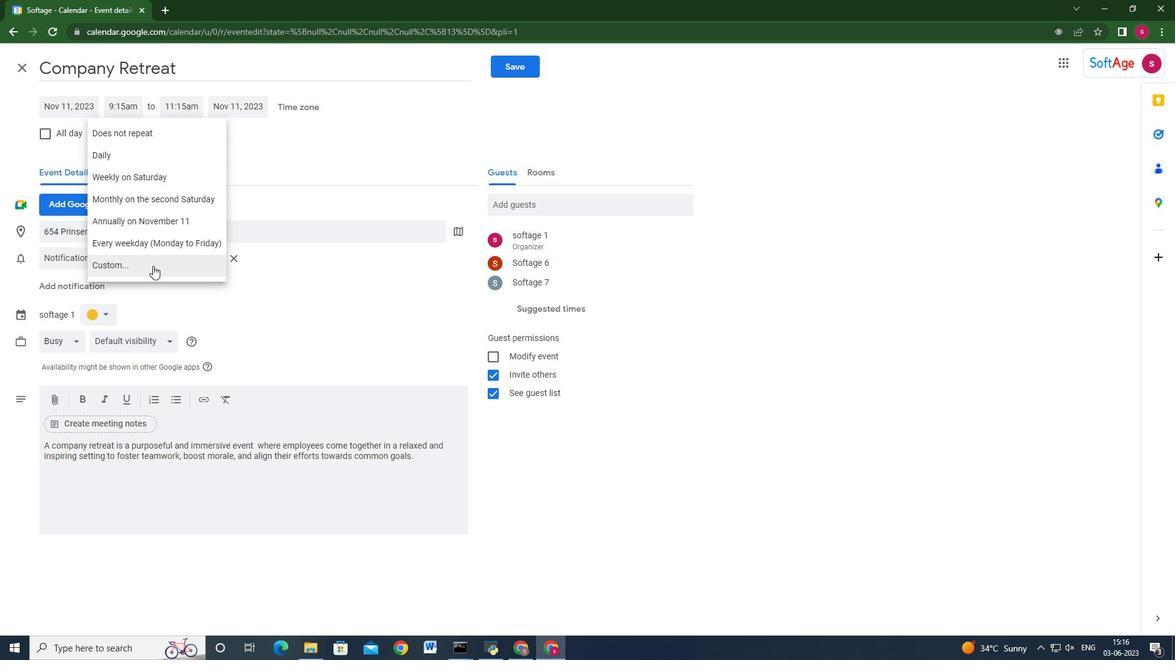 
Action: Mouse moved to (493, 315)
Screenshot: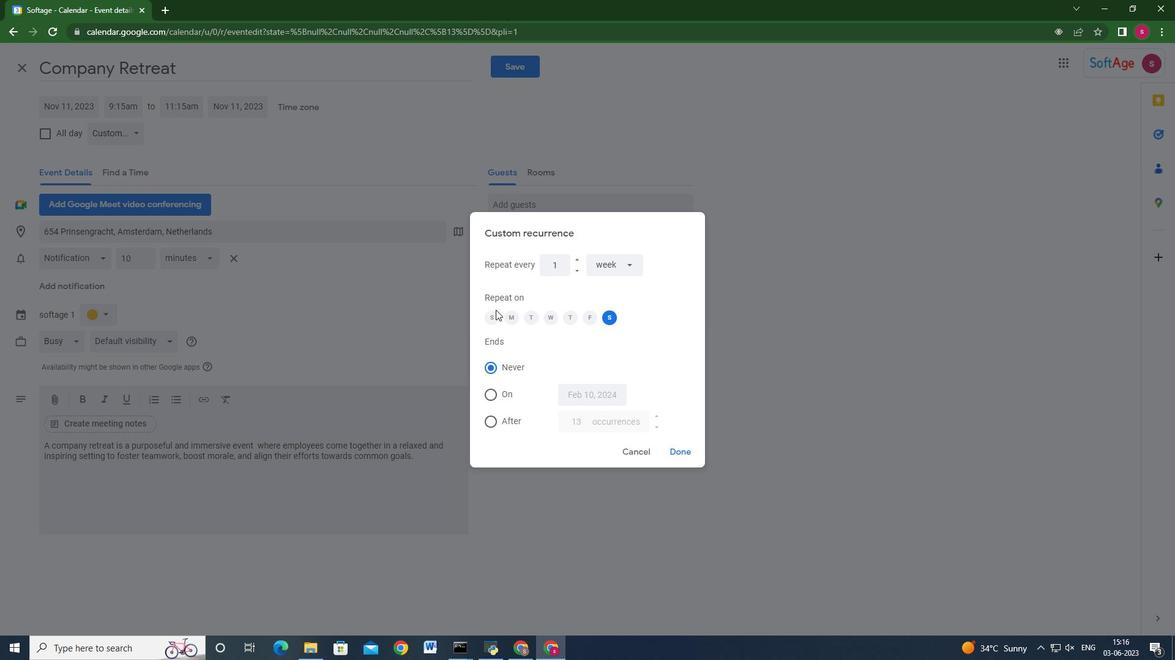 
Action: Mouse pressed left at (493, 315)
Screenshot: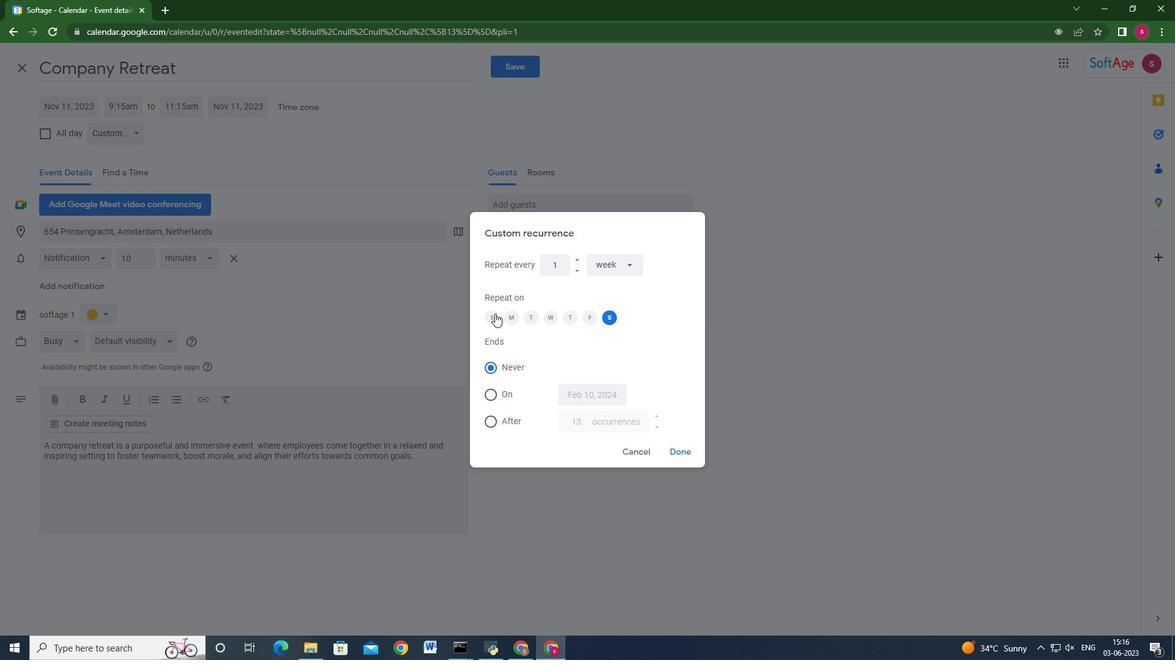 
Action: Mouse moved to (614, 320)
Screenshot: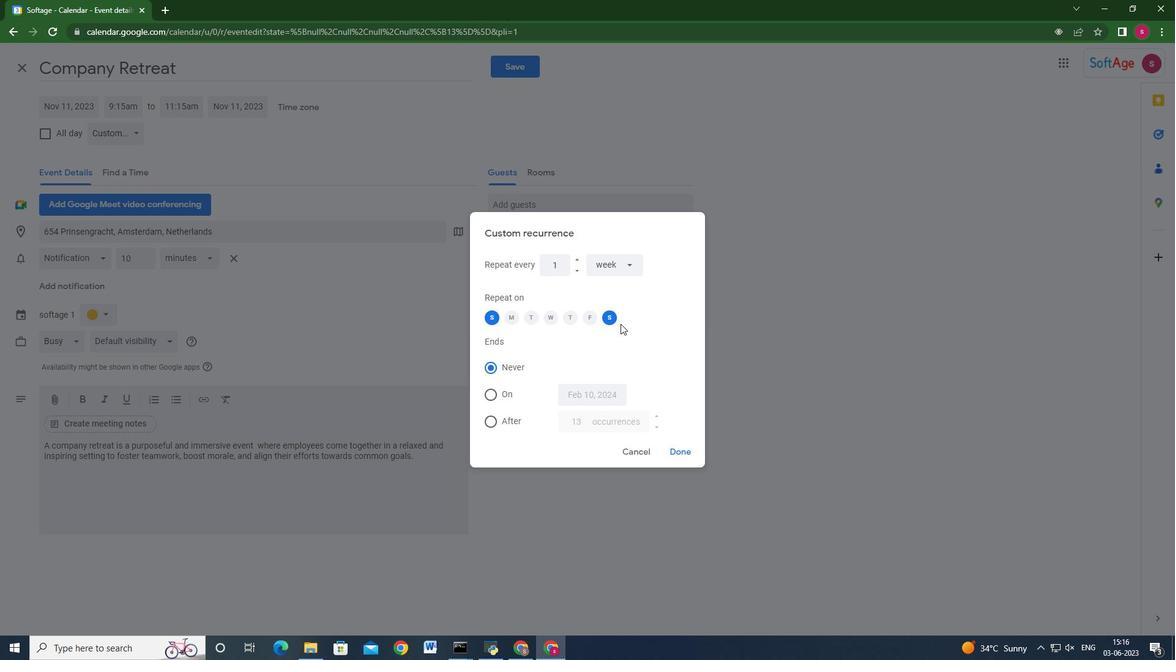 
Action: Mouse pressed left at (614, 320)
Screenshot: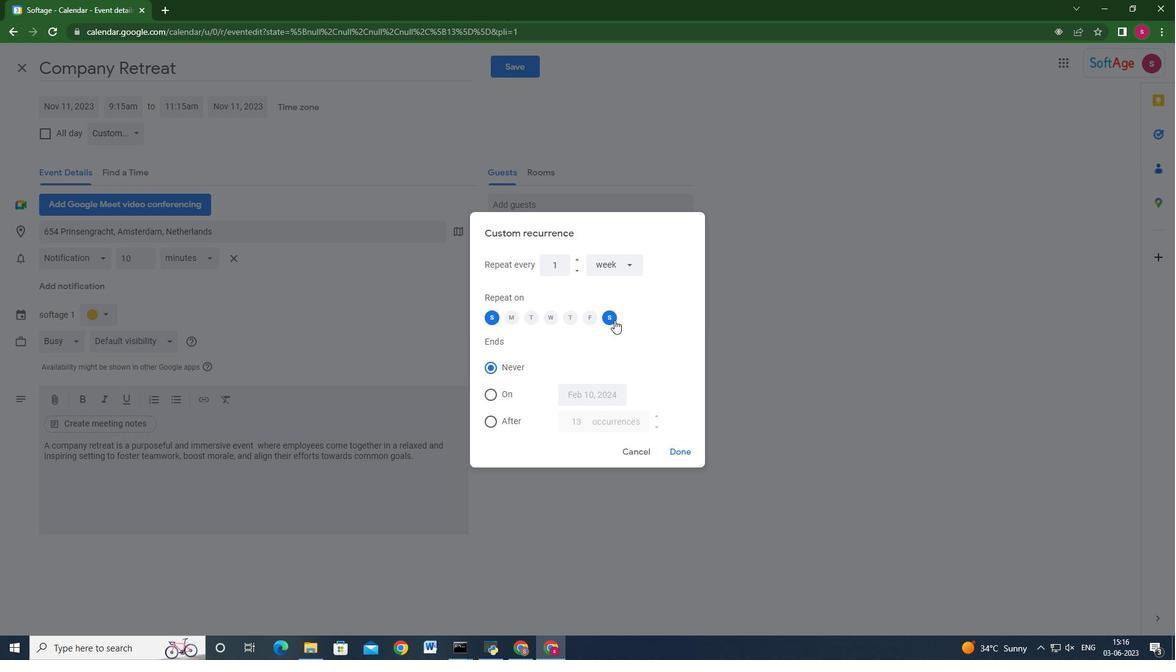 
Action: Mouse moved to (675, 449)
Screenshot: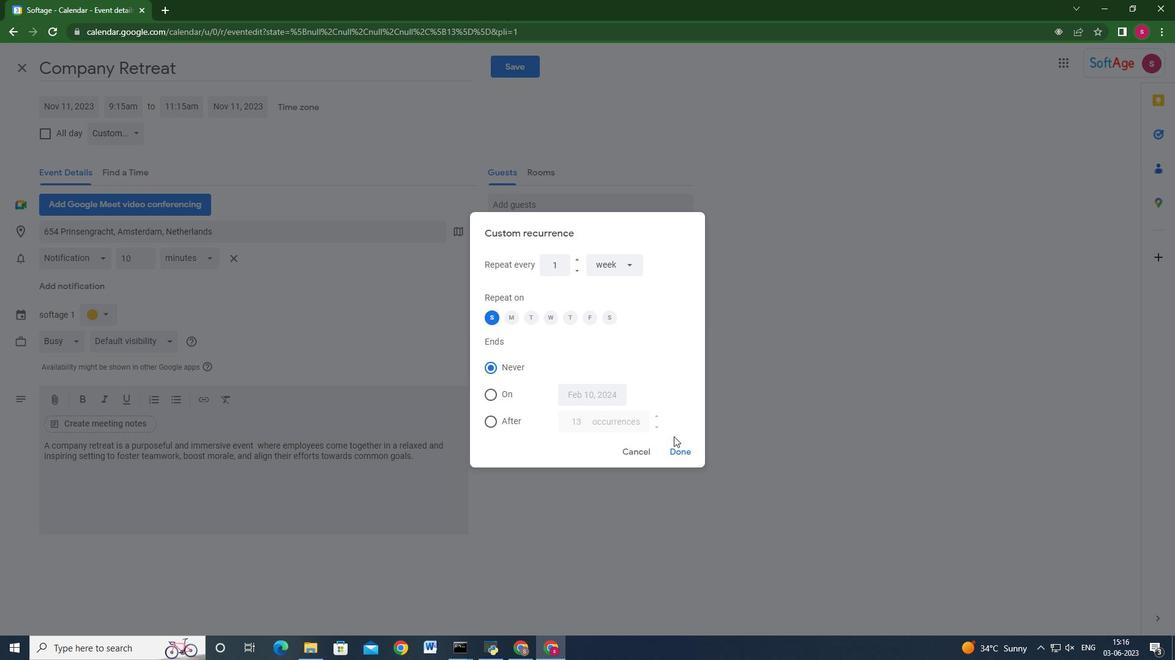 
Action: Mouse pressed left at (675, 449)
Screenshot: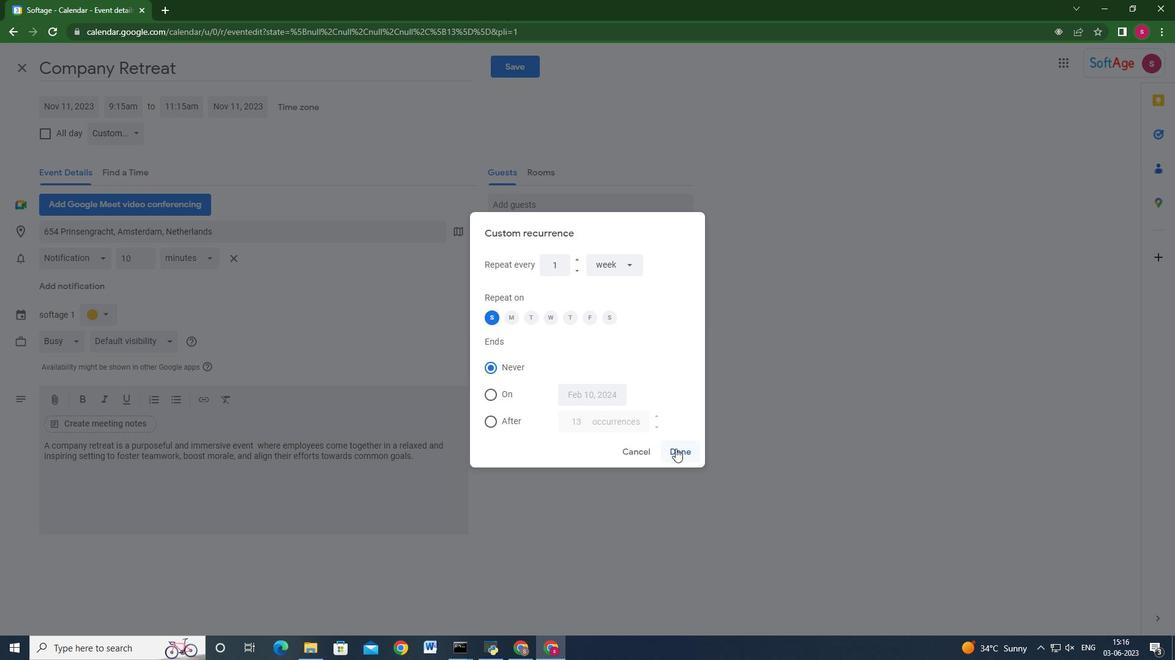 
Action: Mouse moved to (689, 309)
Screenshot: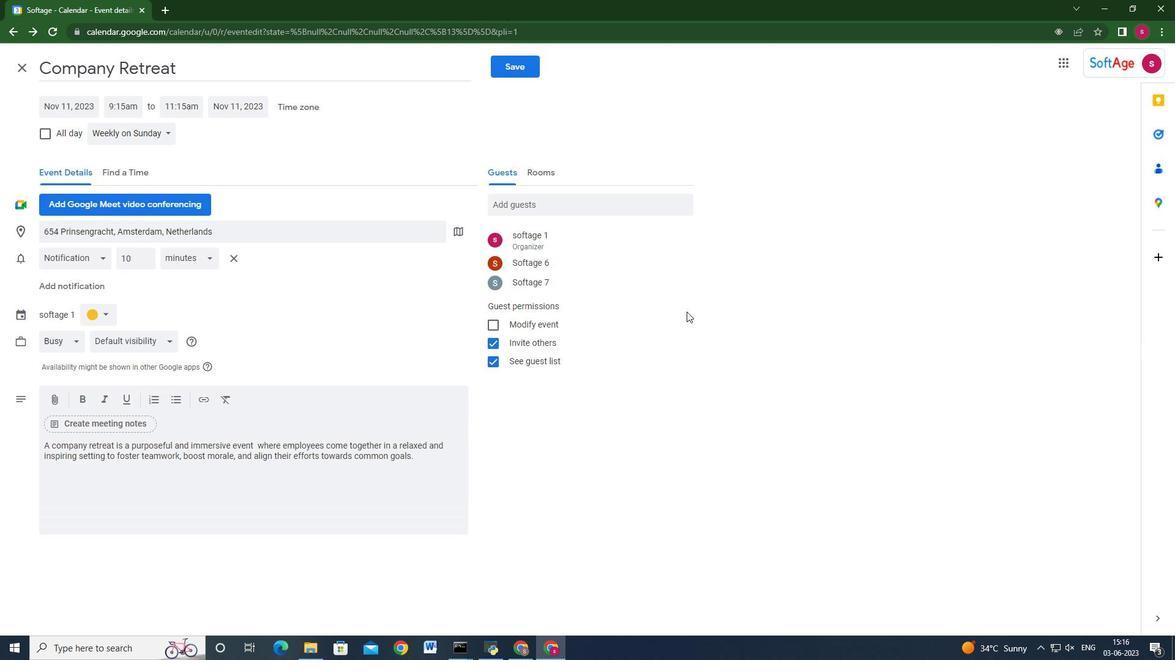 
Action: Mouse scrolled (689, 309) with delta (0, 0)
Screenshot: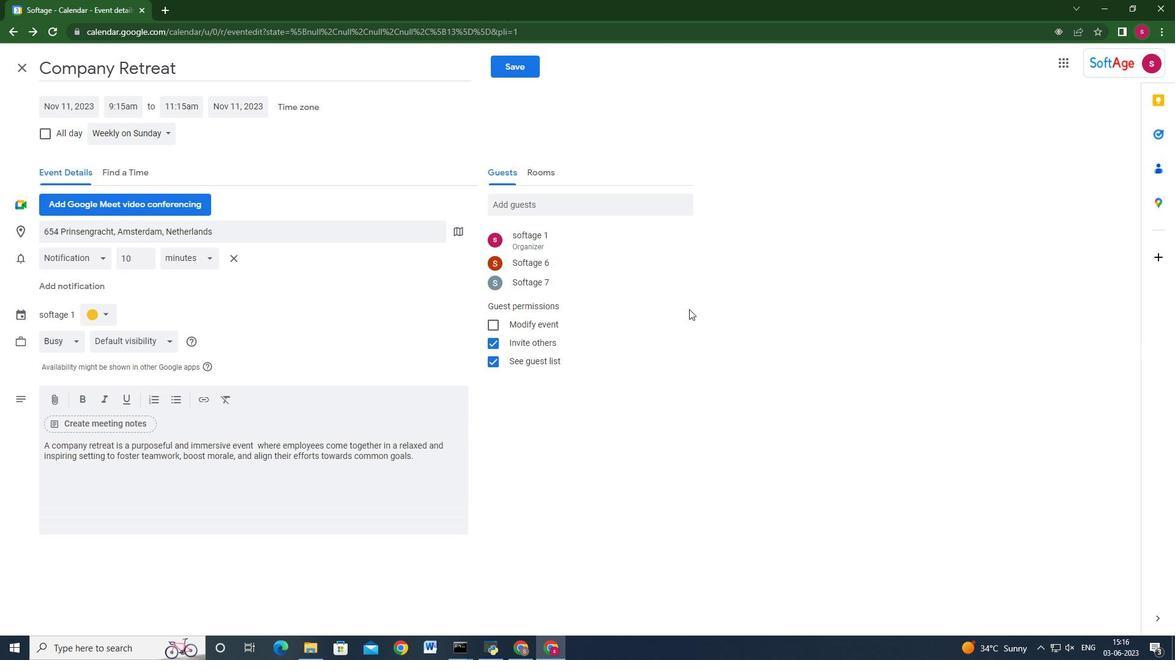 
Action: Mouse moved to (518, 63)
Screenshot: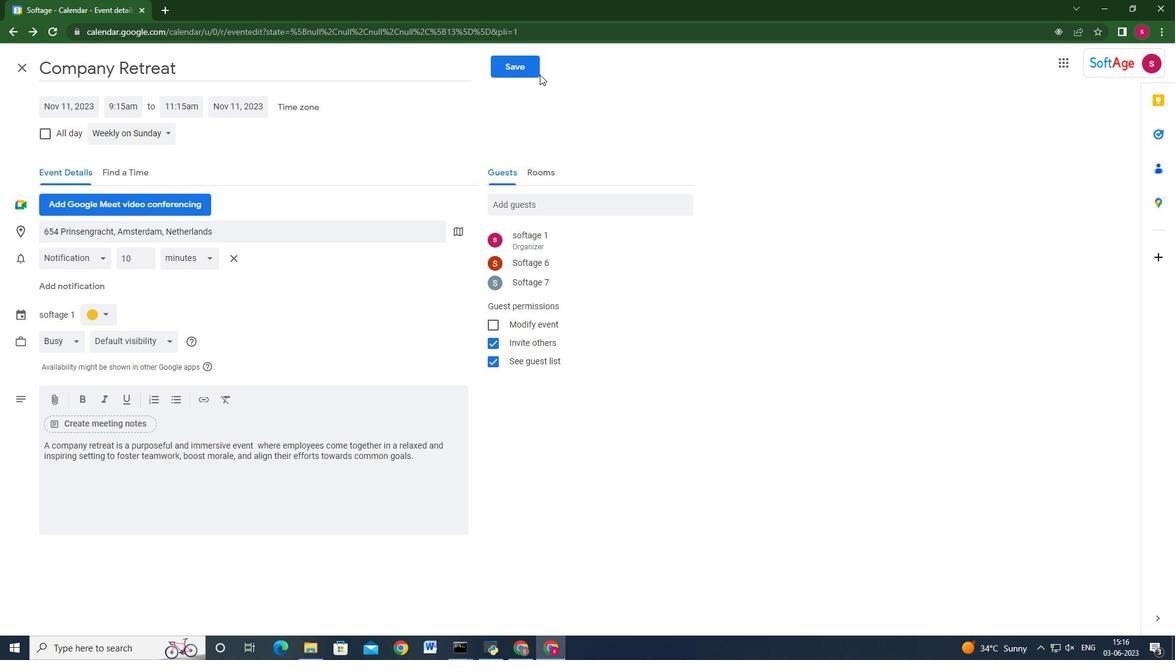 
Action: Mouse pressed left at (518, 63)
Screenshot: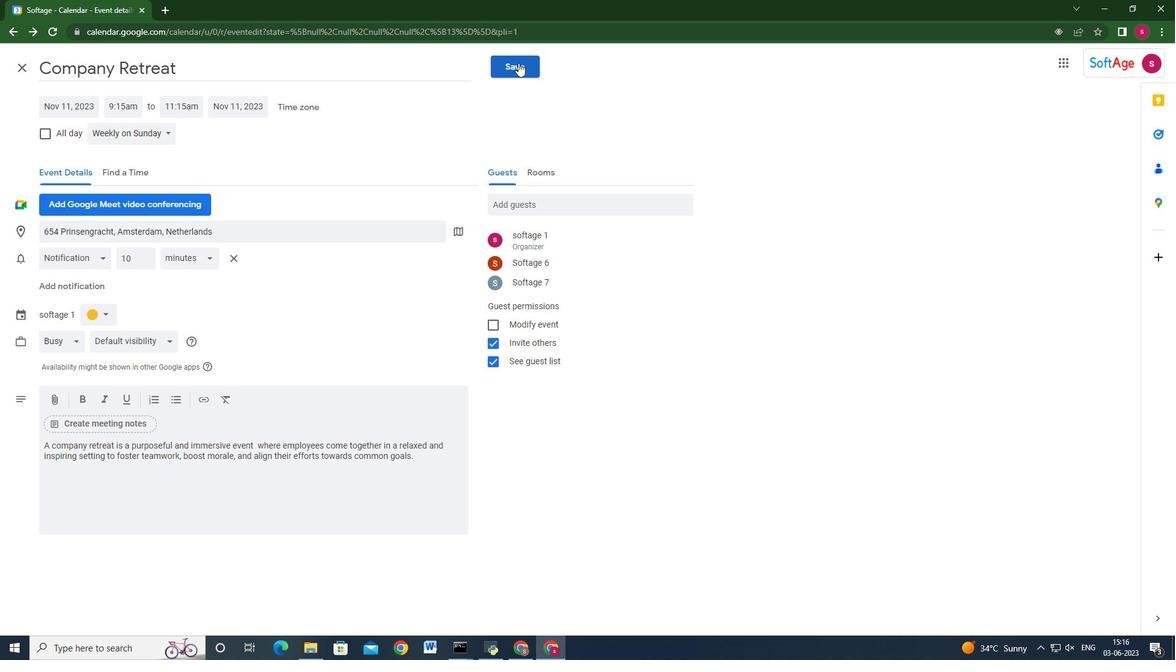 
Action: Mouse moved to (705, 370)
Screenshot: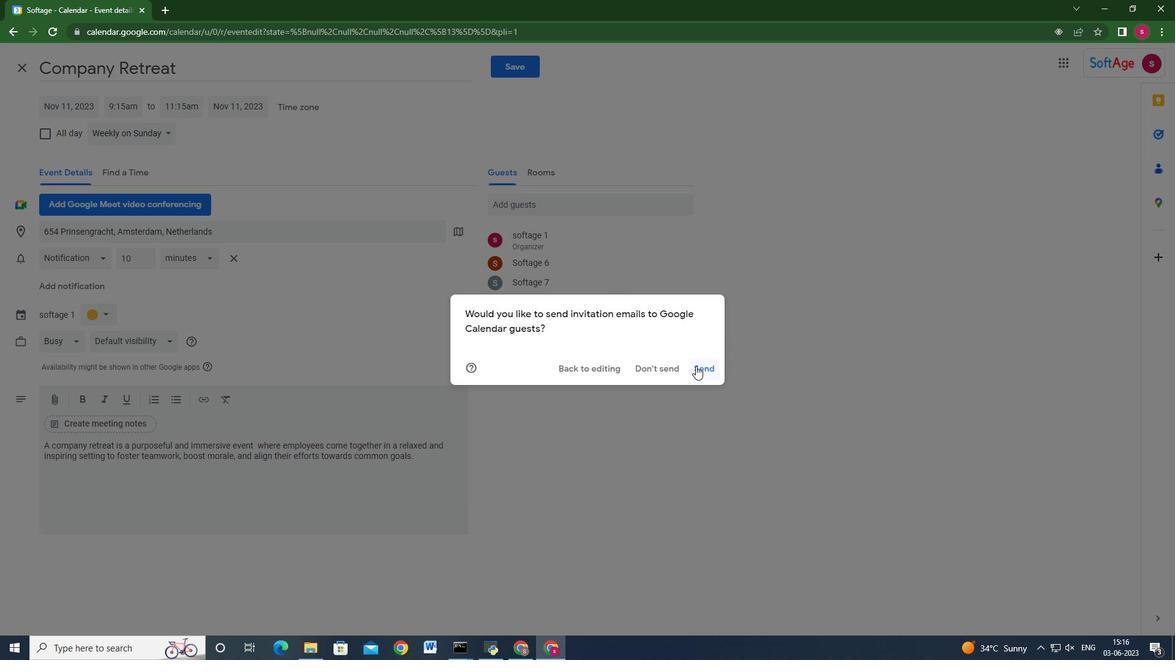 
Action: Mouse pressed left at (705, 370)
Screenshot: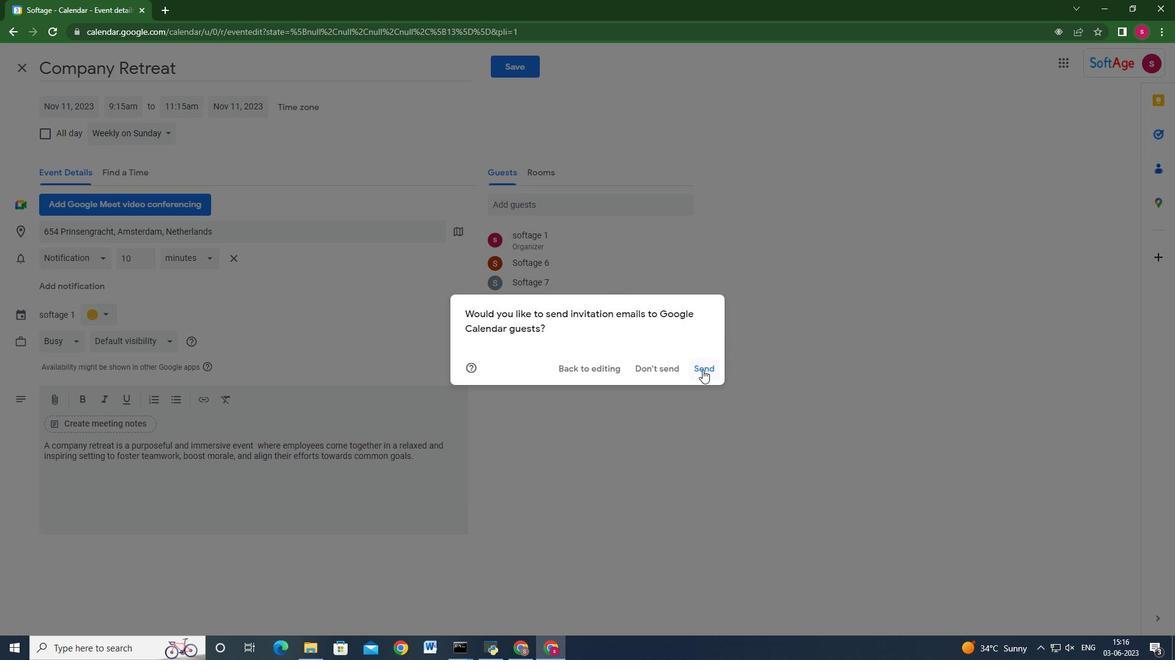 
Action: Mouse moved to (761, 376)
Screenshot: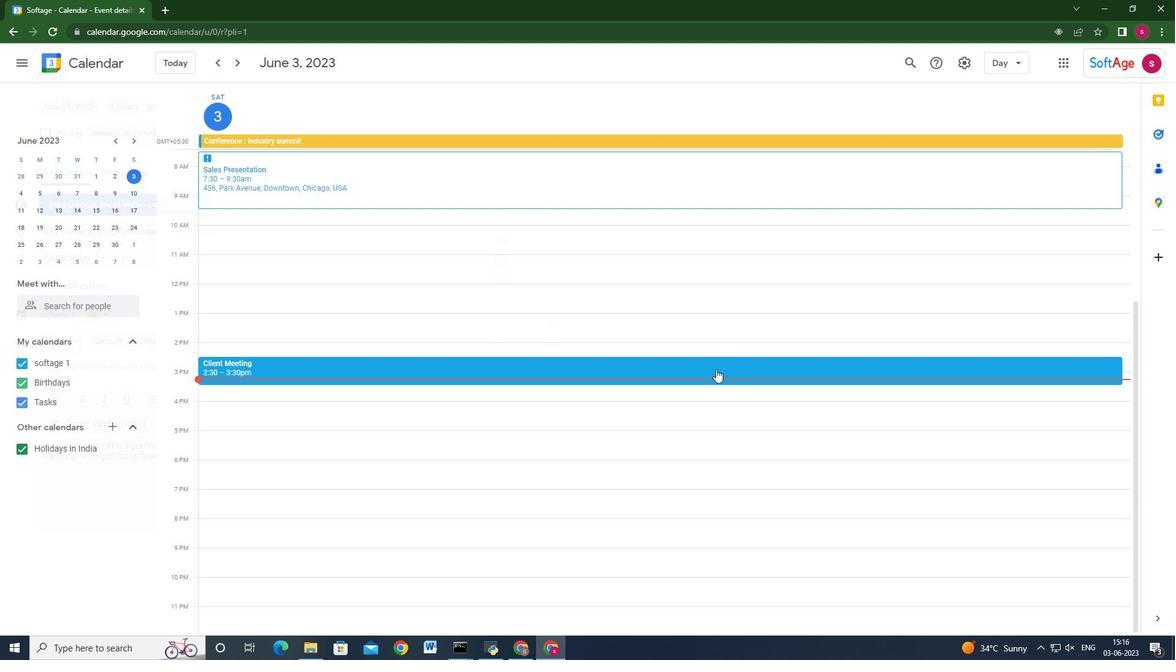 
